 Task: Find connections with filter location Heidelberg with filter topic #Whatinspiresmewith filter profile language German with filter current company The Market Hunters with filter school Late Shri Vishnu Waman Thakur Charitable Trusts Bhaskar Waman Thakur College of Science Yashvant Keshav Patil College of Commerce Vidya Dayanand Patil College of Arts M B Estate VIVA College Road Virar West Pin 401 303 with filter industry Furniture and Home Furnishings Manufacturing with filter service category Copywriting with filter keywords title Management Consultant
Action: Mouse moved to (178, 217)
Screenshot: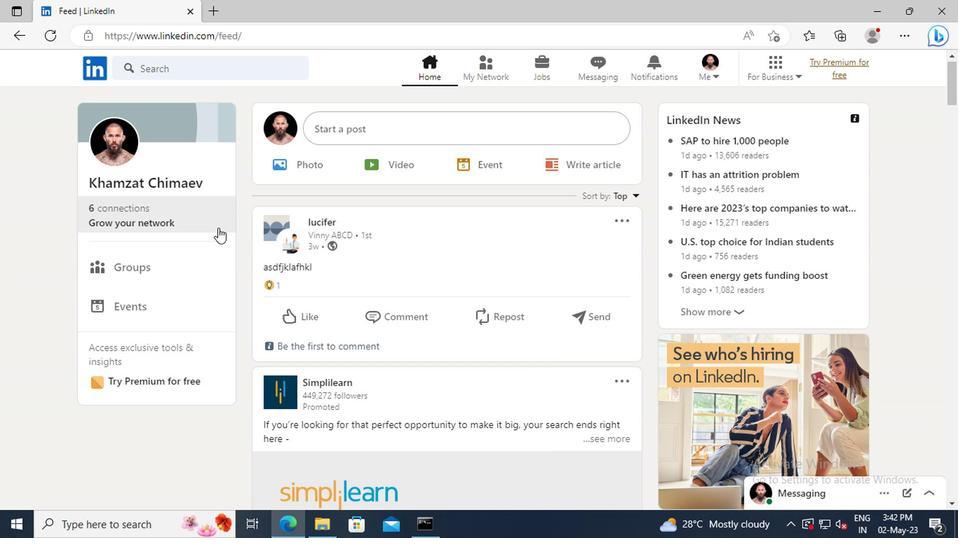 
Action: Mouse pressed left at (178, 217)
Screenshot: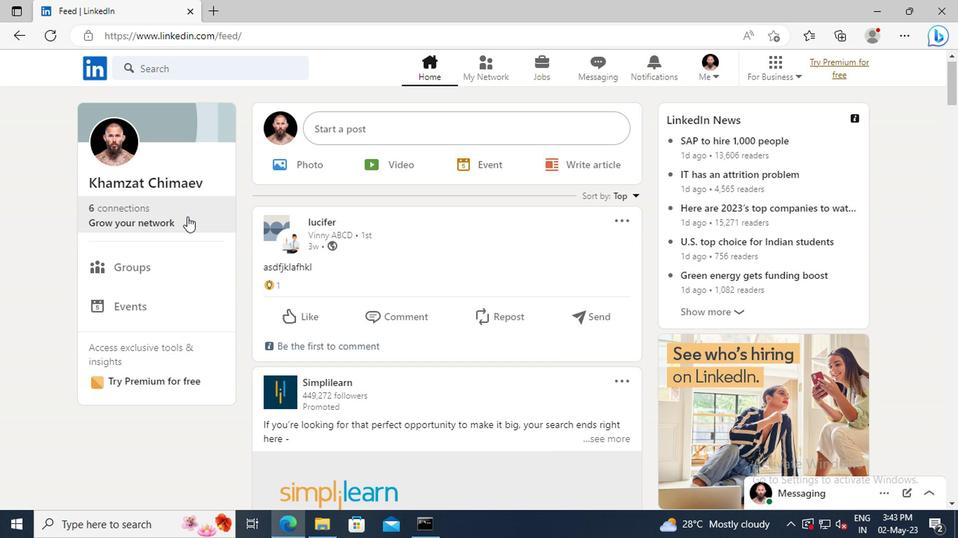 
Action: Mouse moved to (145, 151)
Screenshot: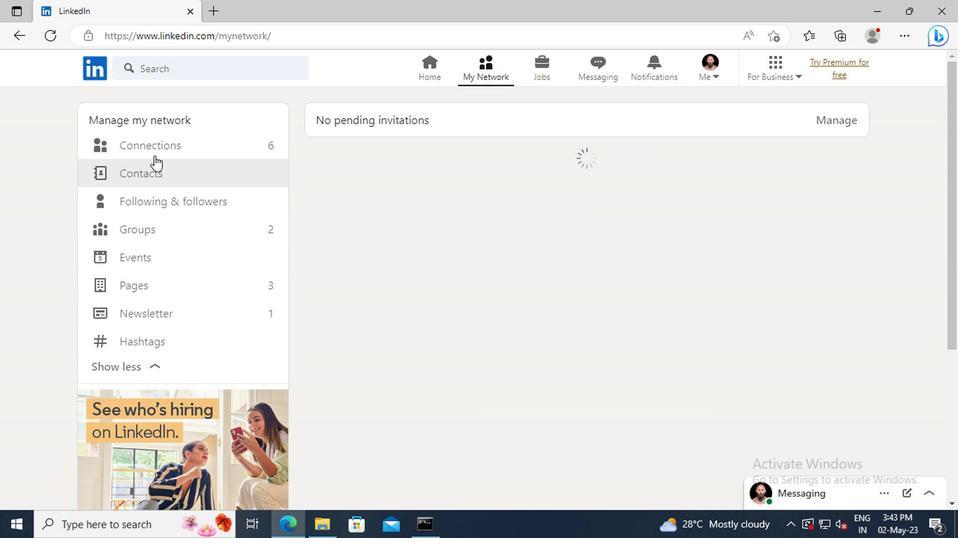 
Action: Mouse pressed left at (145, 151)
Screenshot: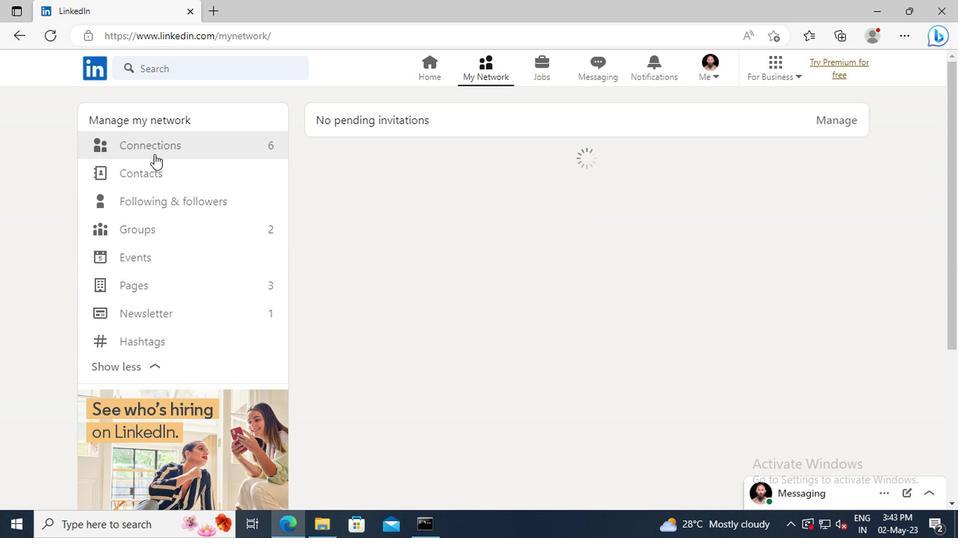 
Action: Mouse moved to (557, 150)
Screenshot: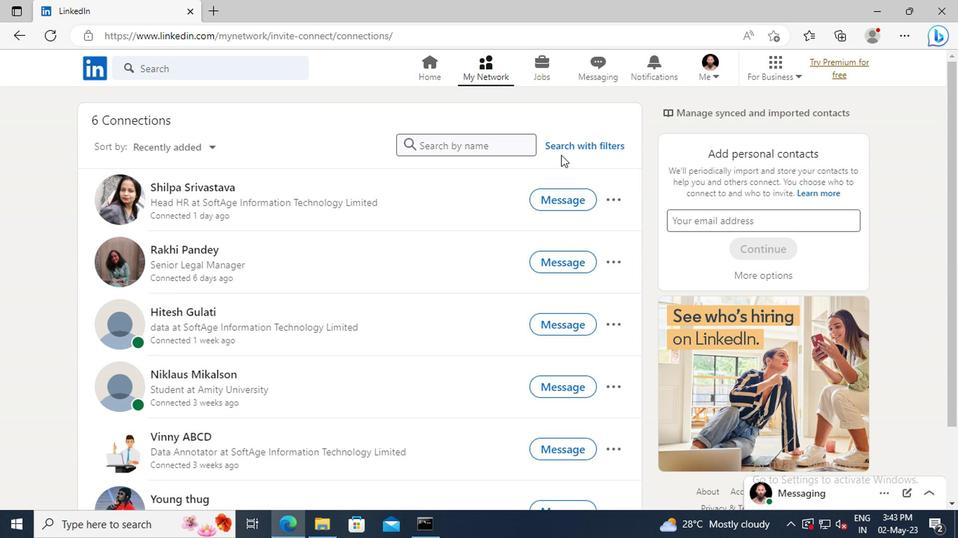 
Action: Mouse pressed left at (557, 150)
Screenshot: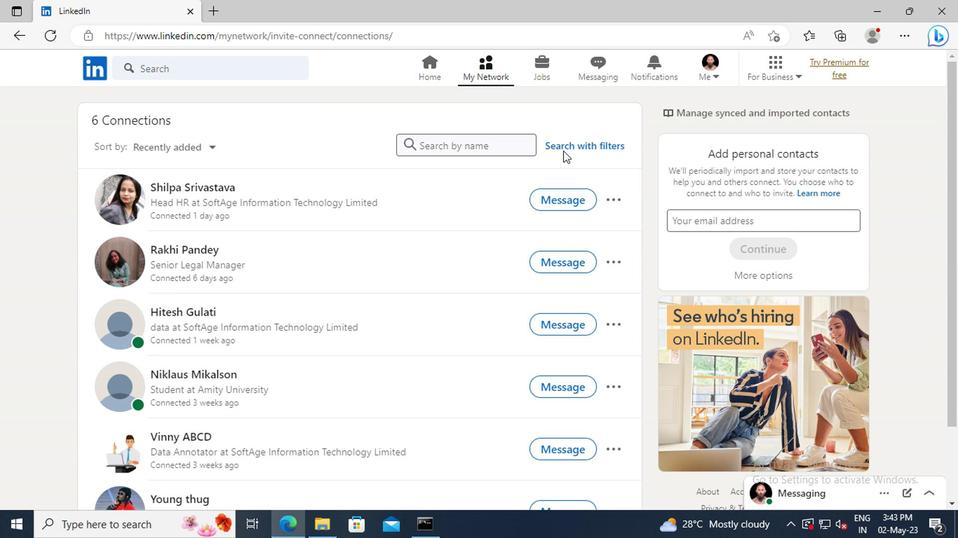 
Action: Mouse moved to (525, 111)
Screenshot: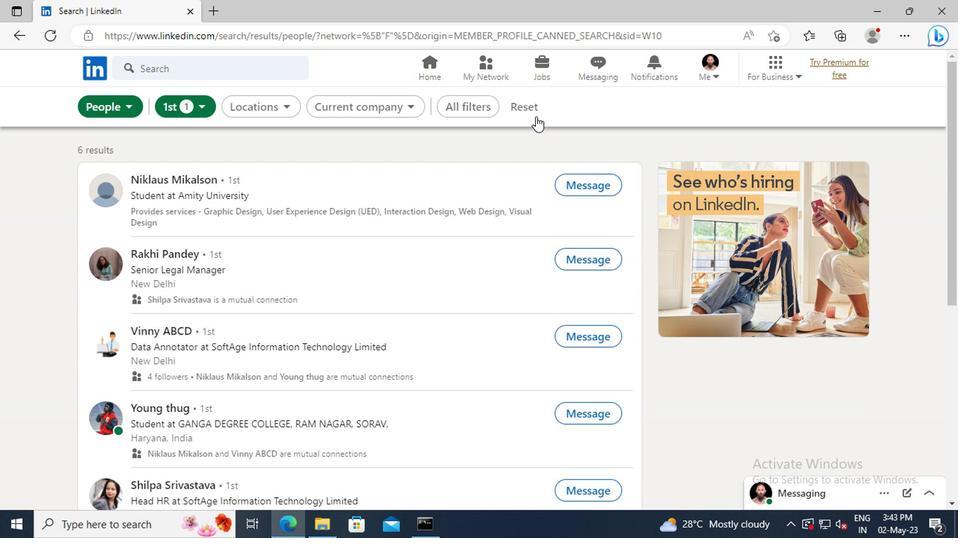 
Action: Mouse pressed left at (525, 111)
Screenshot: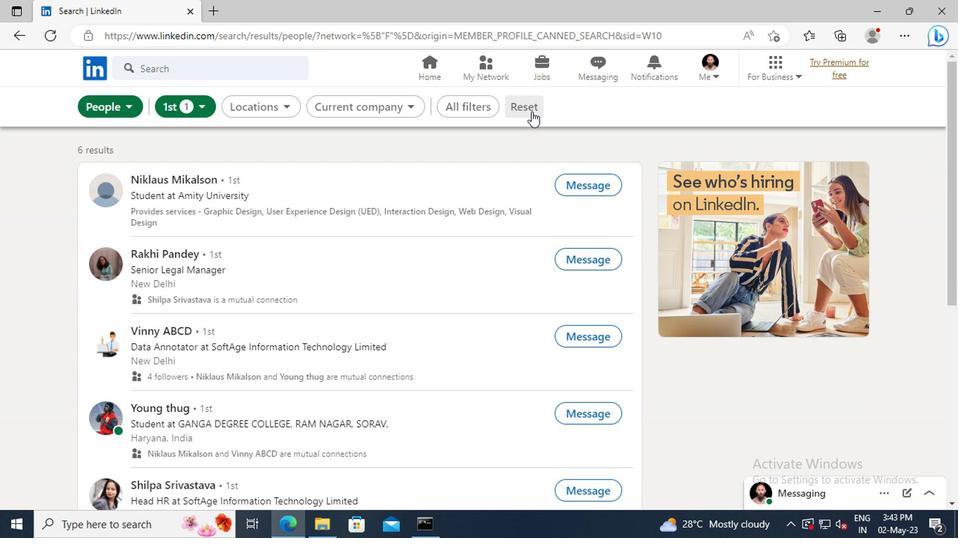 
Action: Mouse moved to (508, 108)
Screenshot: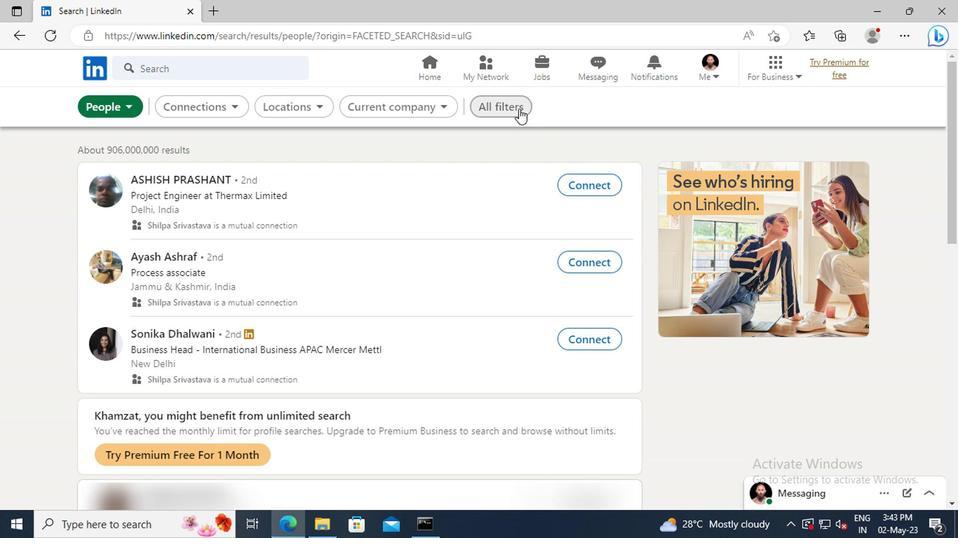 
Action: Mouse pressed left at (508, 108)
Screenshot: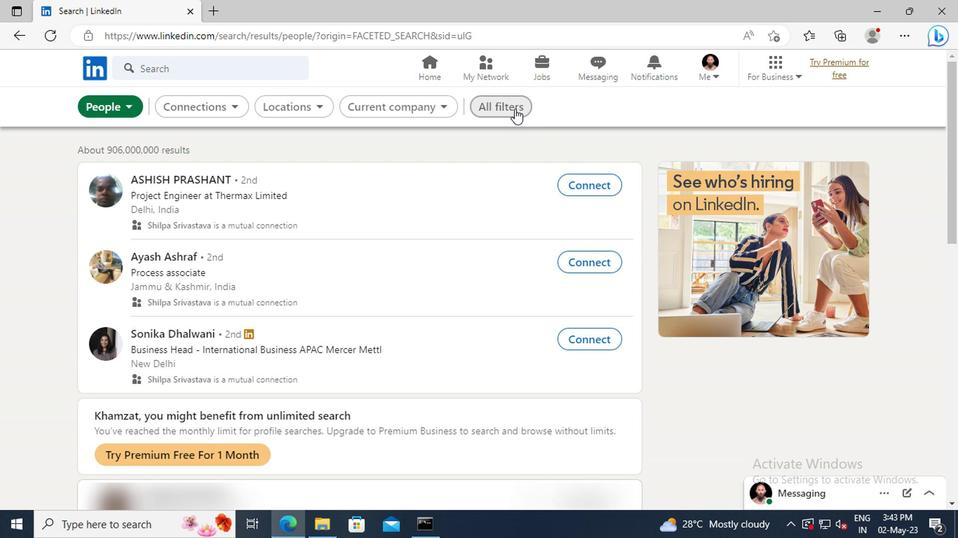 
Action: Mouse moved to (758, 217)
Screenshot: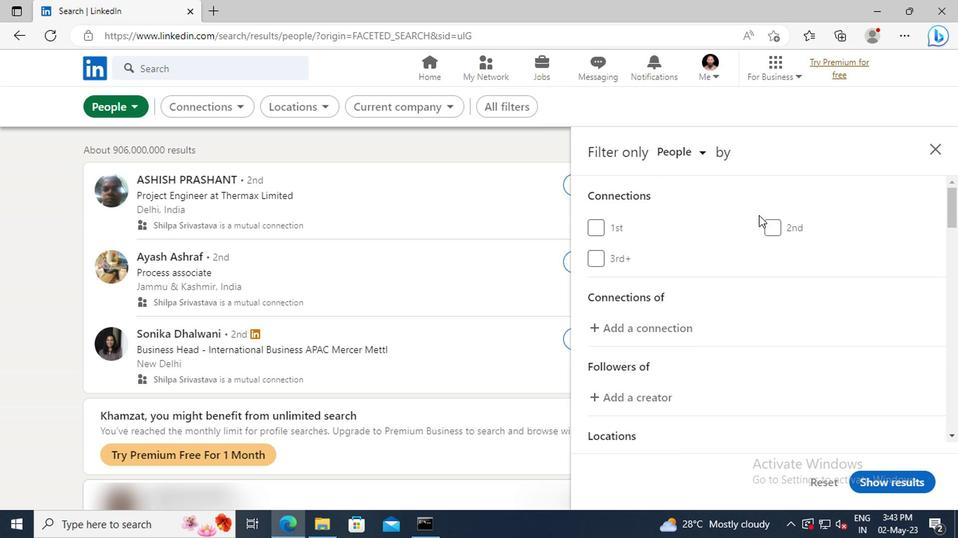 
Action: Mouse scrolled (758, 216) with delta (0, 0)
Screenshot: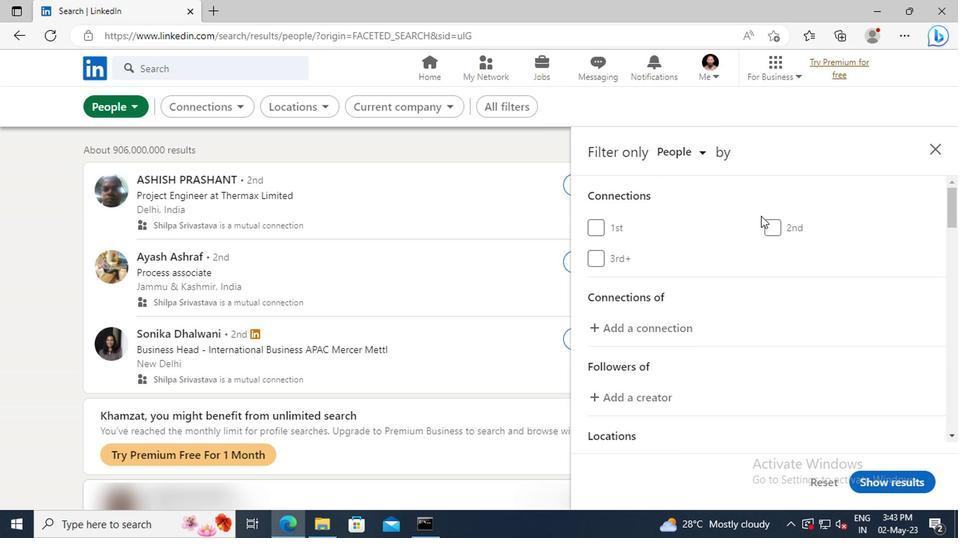 
Action: Mouse scrolled (758, 216) with delta (0, 0)
Screenshot: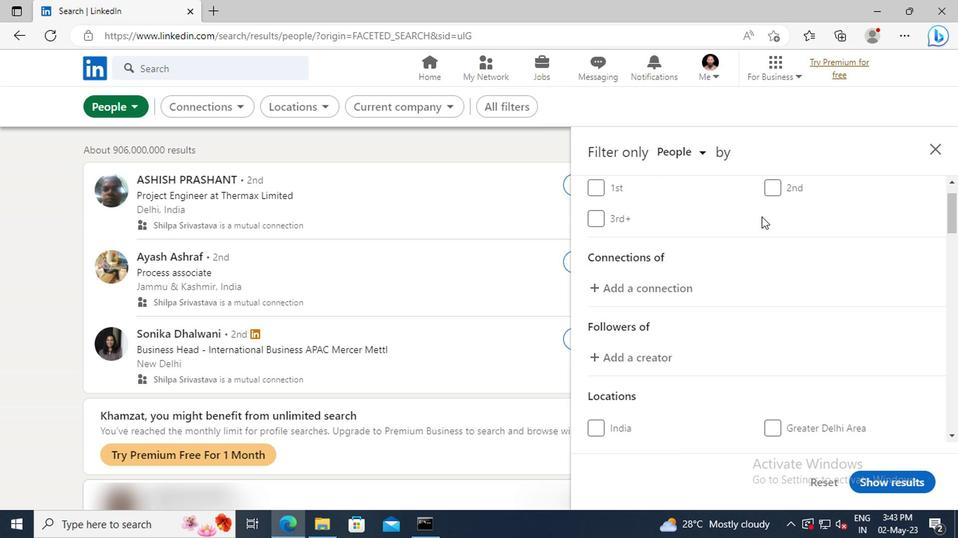 
Action: Mouse scrolled (758, 216) with delta (0, 0)
Screenshot: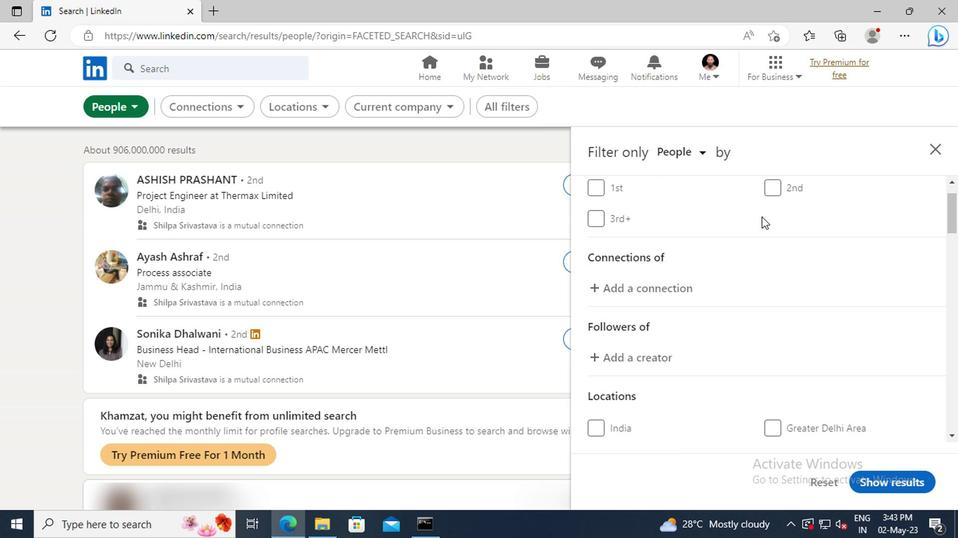 
Action: Mouse scrolled (758, 216) with delta (0, 0)
Screenshot: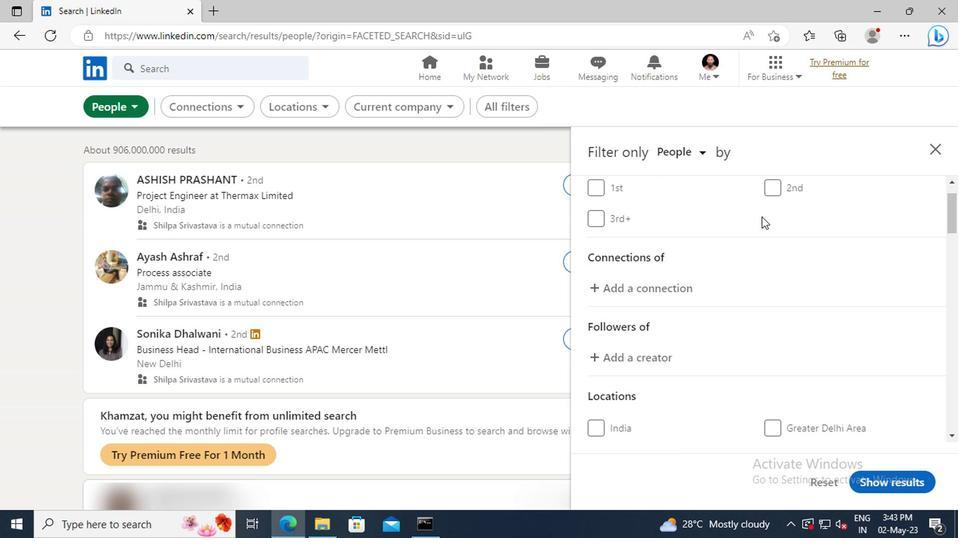 
Action: Mouse scrolled (758, 216) with delta (0, 0)
Screenshot: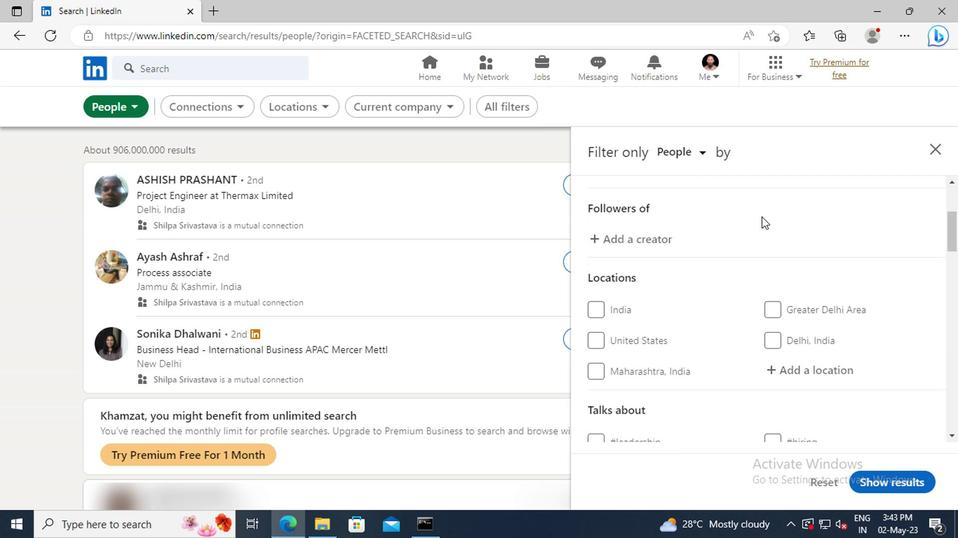 
Action: Mouse scrolled (758, 216) with delta (0, 0)
Screenshot: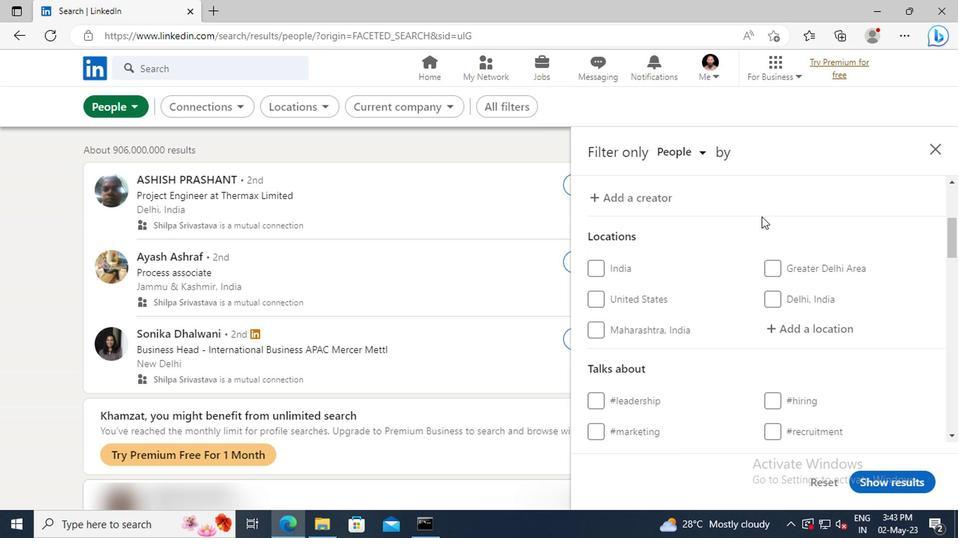 
Action: Mouse scrolled (758, 216) with delta (0, 0)
Screenshot: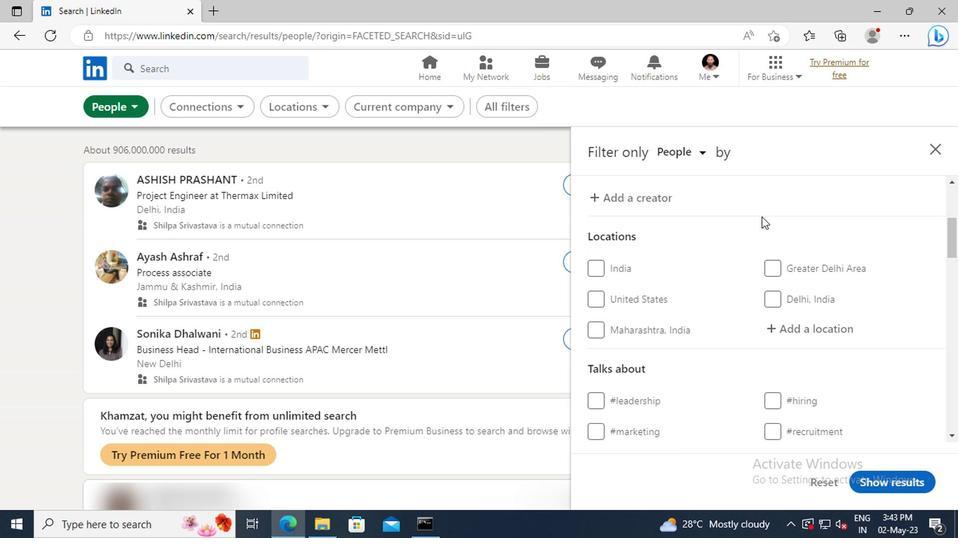 
Action: Mouse moved to (765, 247)
Screenshot: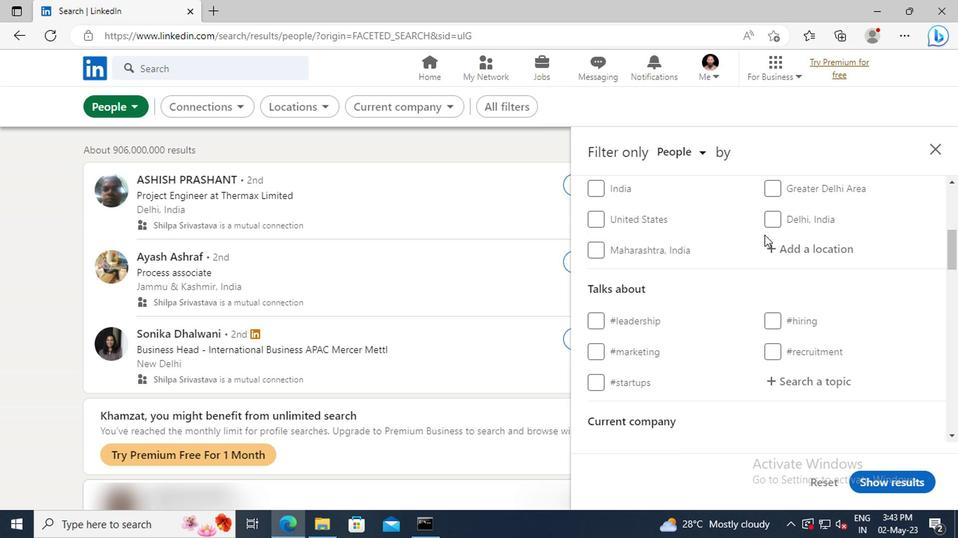 
Action: Mouse pressed left at (765, 247)
Screenshot: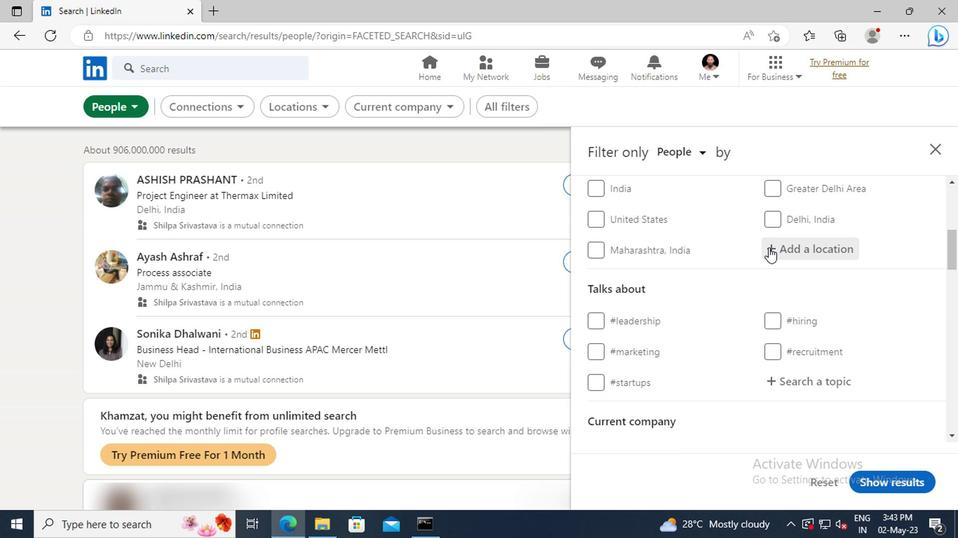 
Action: Key pressed <Key.shift>HEIDELBER
Screenshot: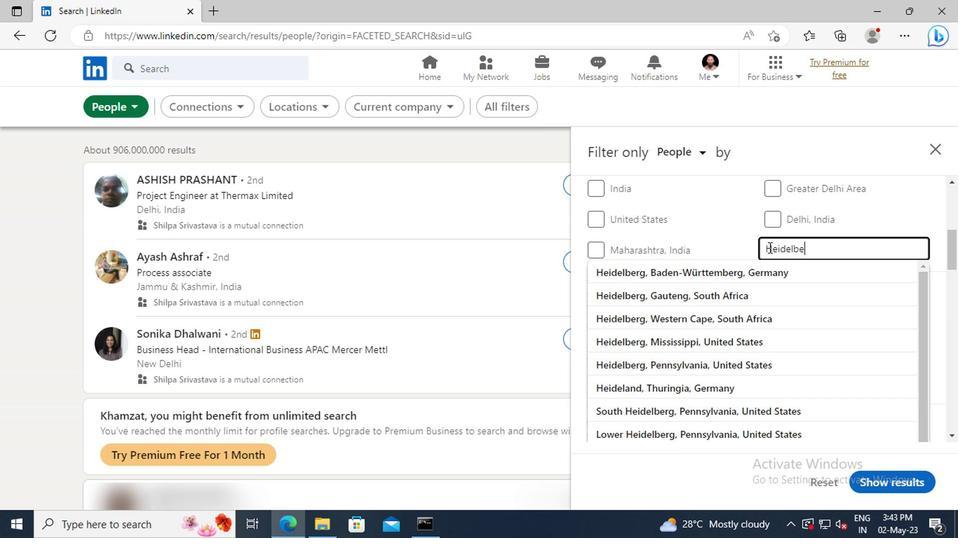 
Action: Mouse moved to (773, 269)
Screenshot: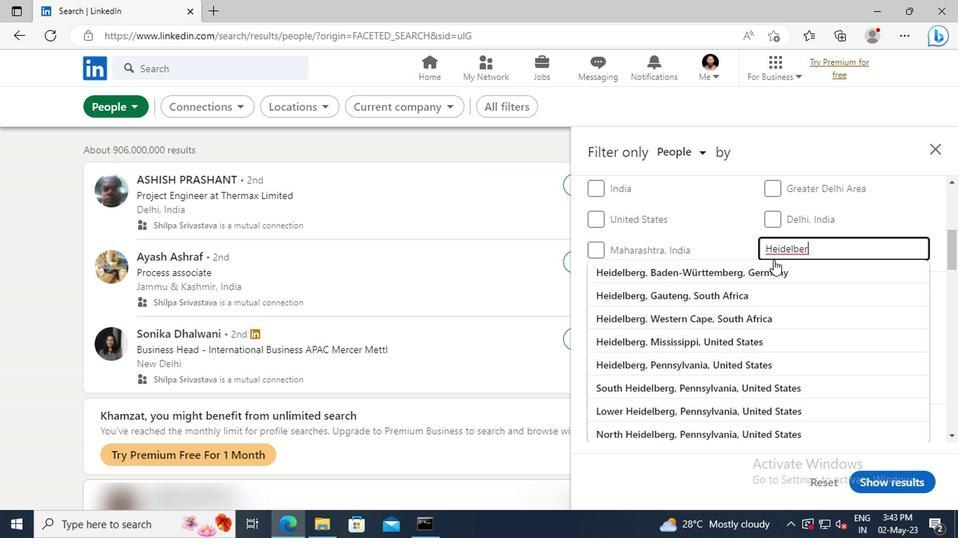 
Action: Mouse pressed left at (773, 269)
Screenshot: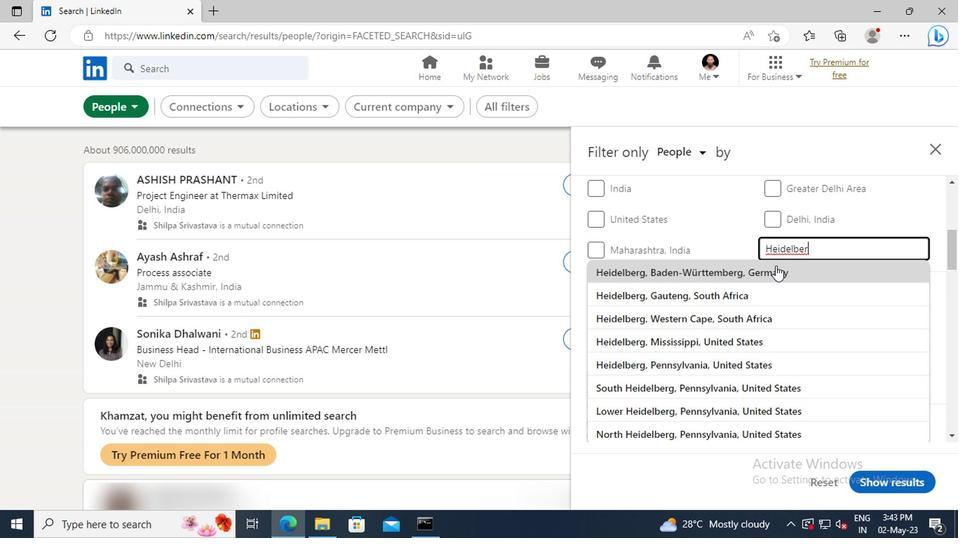 
Action: Mouse scrolled (773, 269) with delta (0, 0)
Screenshot: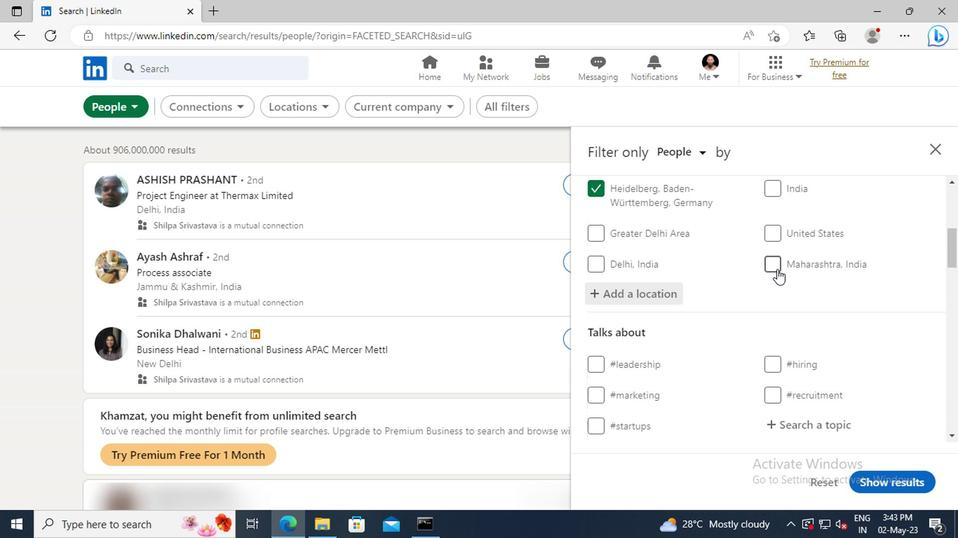 
Action: Mouse scrolled (773, 269) with delta (0, 0)
Screenshot: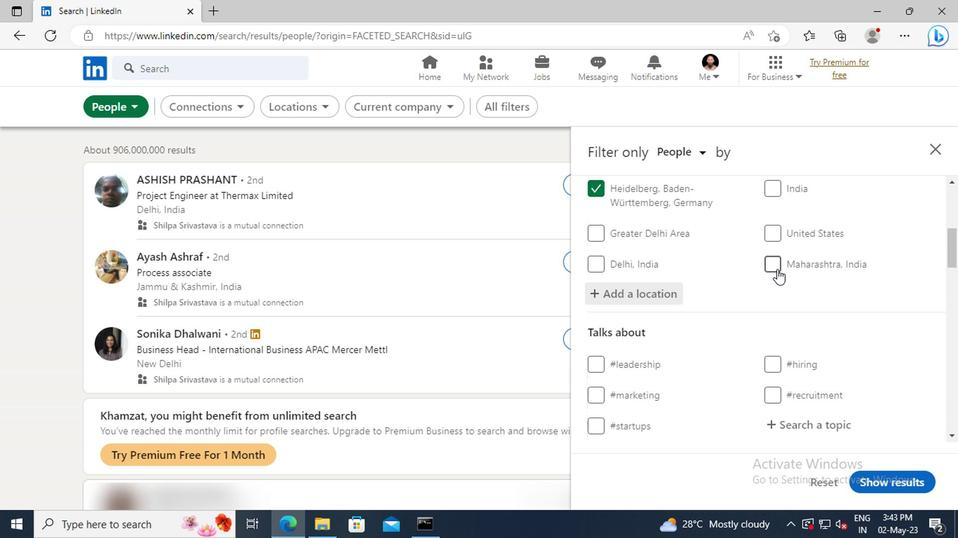 
Action: Mouse moved to (770, 264)
Screenshot: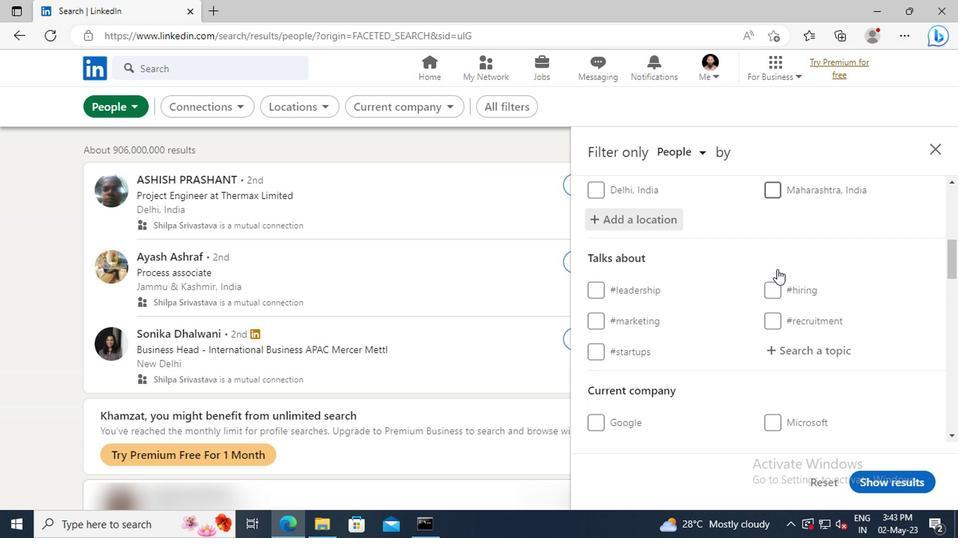 
Action: Mouse scrolled (770, 264) with delta (0, 0)
Screenshot: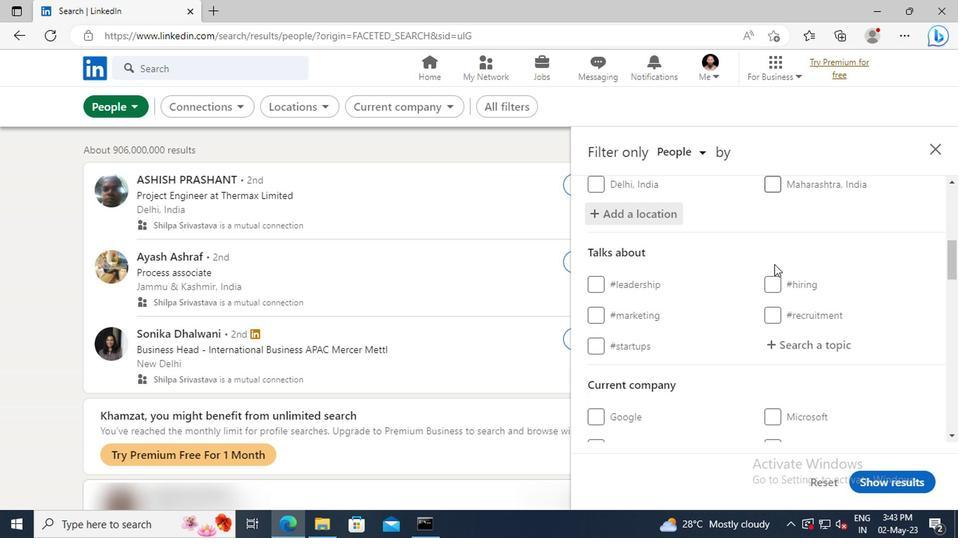 
Action: Mouse scrolled (770, 264) with delta (0, 0)
Screenshot: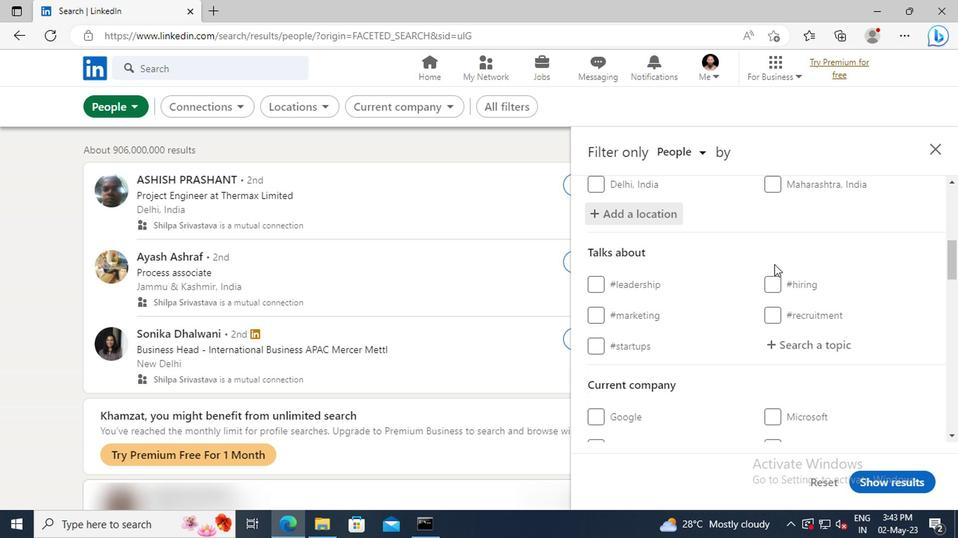 
Action: Mouse moved to (771, 264)
Screenshot: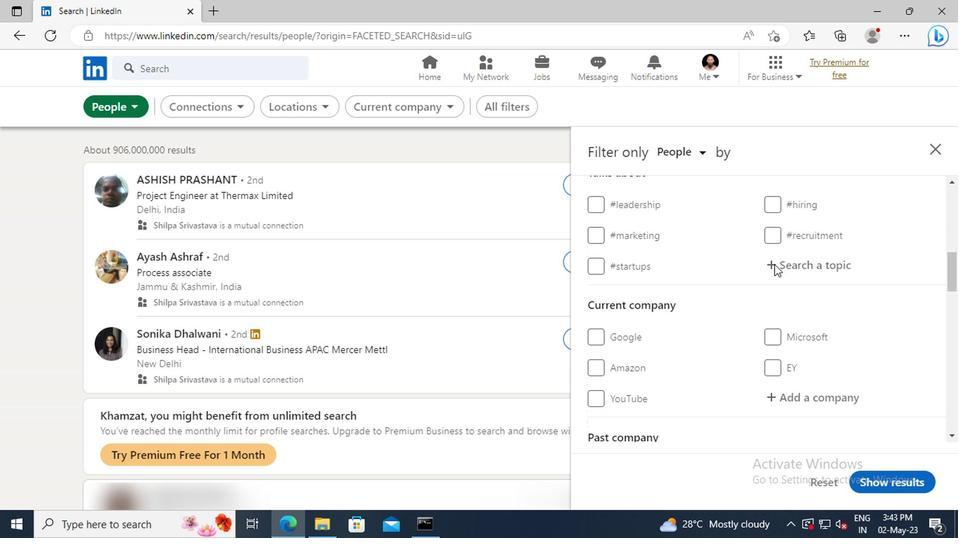 
Action: Mouse pressed left at (771, 264)
Screenshot: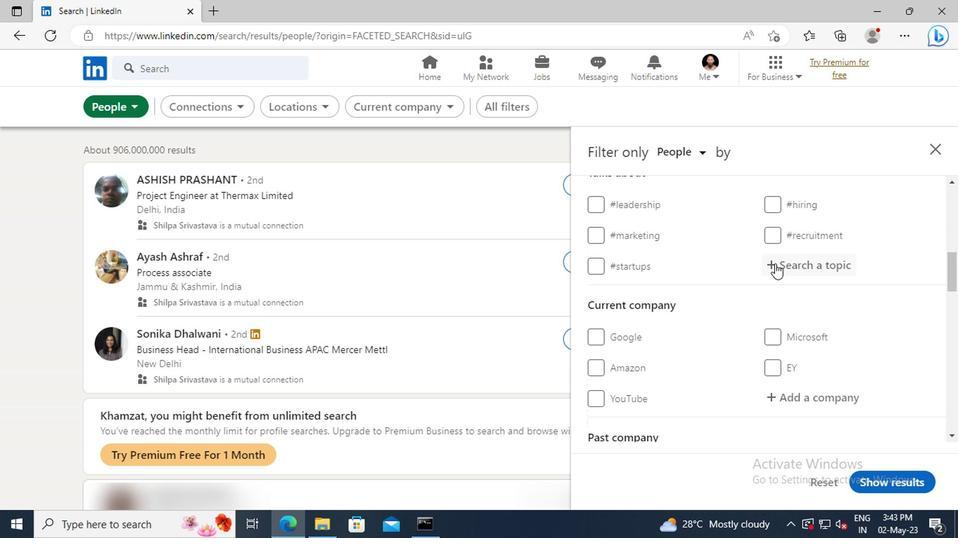 
Action: Key pressed <Key.shift>WHATIN
Screenshot: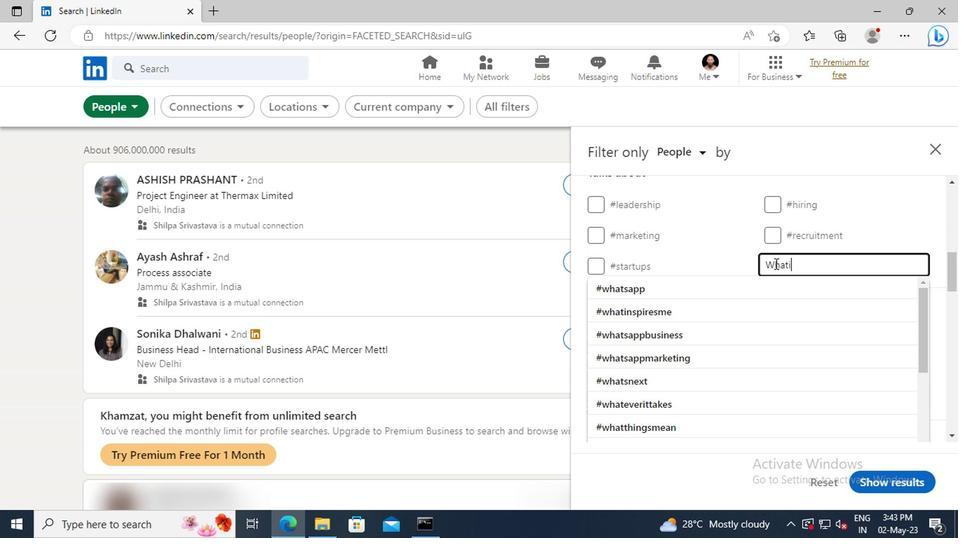 
Action: Mouse moved to (775, 281)
Screenshot: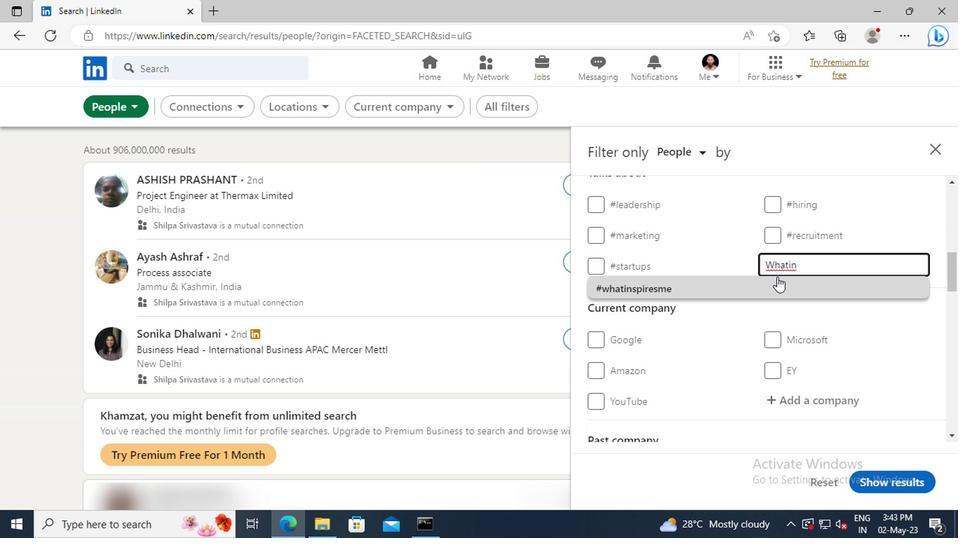 
Action: Mouse pressed left at (775, 281)
Screenshot: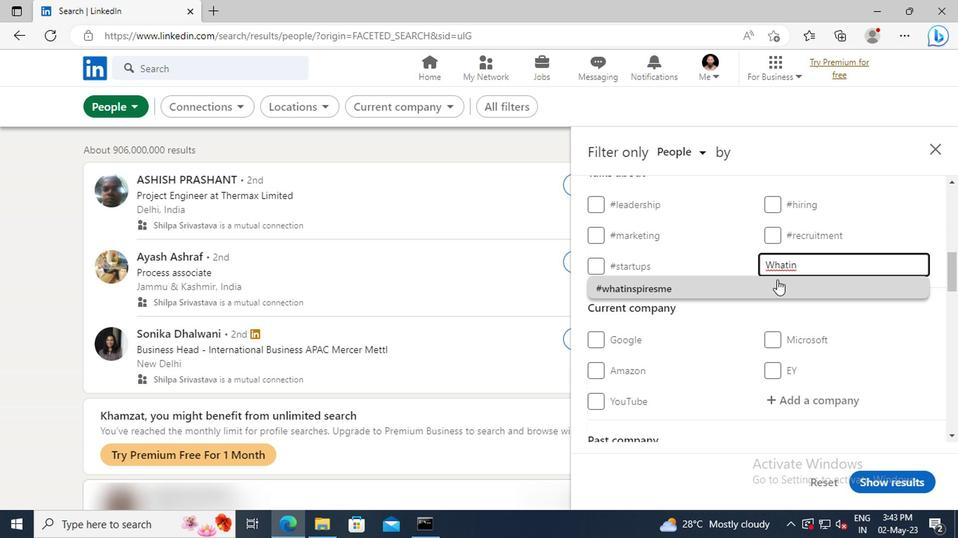 
Action: Mouse scrolled (775, 280) with delta (0, 0)
Screenshot: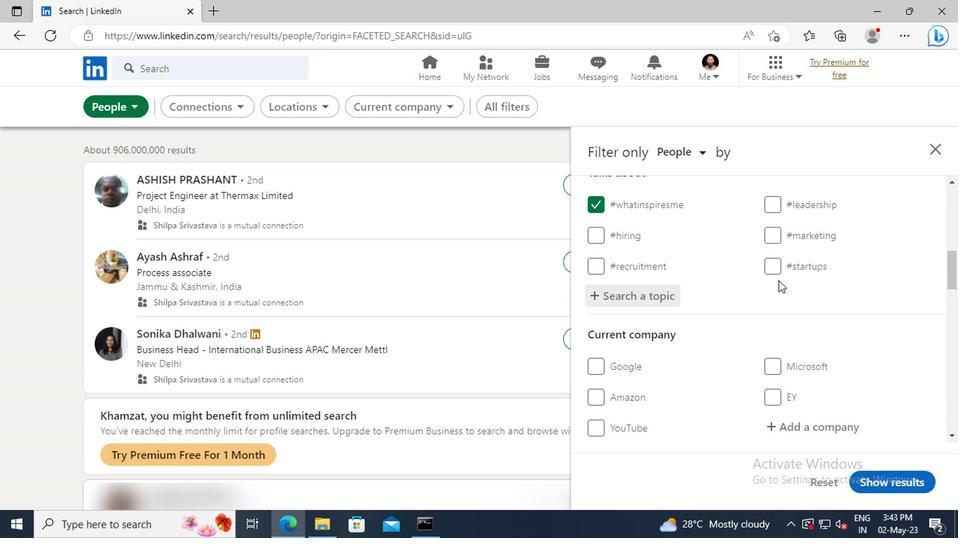 
Action: Mouse scrolled (775, 280) with delta (0, 0)
Screenshot: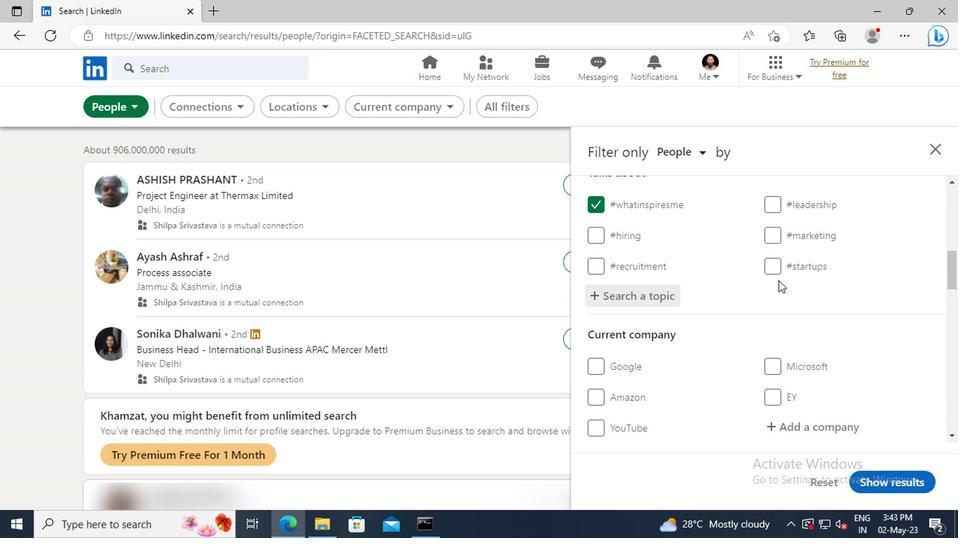 
Action: Mouse scrolled (775, 280) with delta (0, 0)
Screenshot: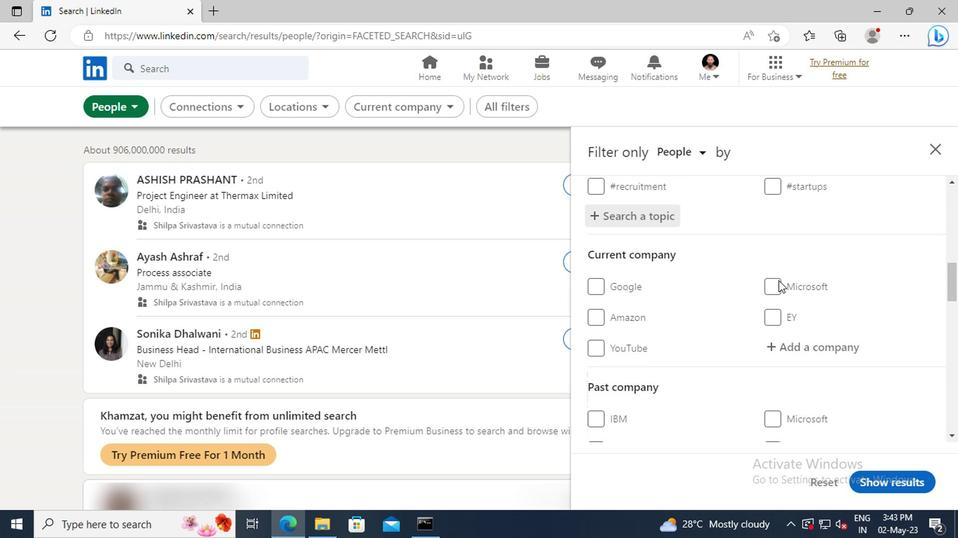 
Action: Mouse scrolled (775, 280) with delta (0, 0)
Screenshot: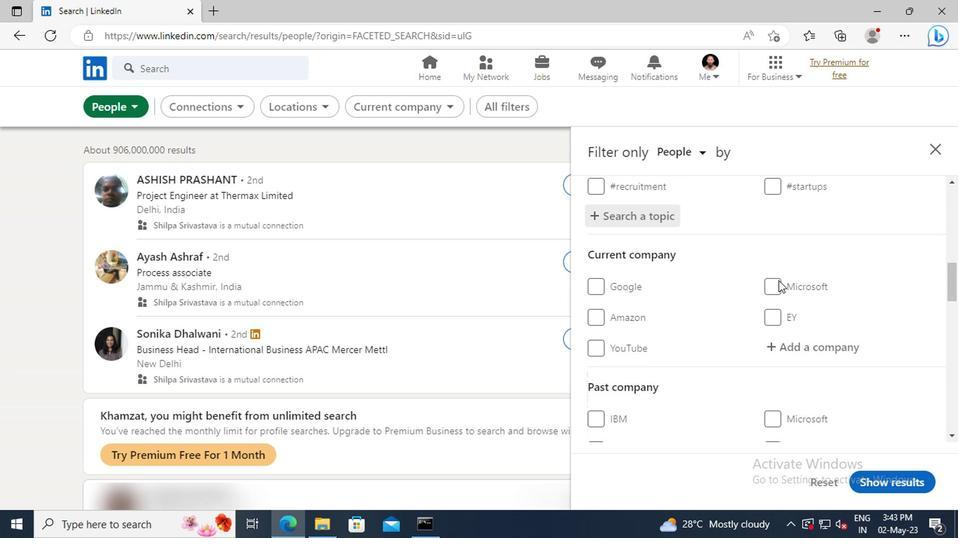 
Action: Mouse scrolled (775, 280) with delta (0, 0)
Screenshot: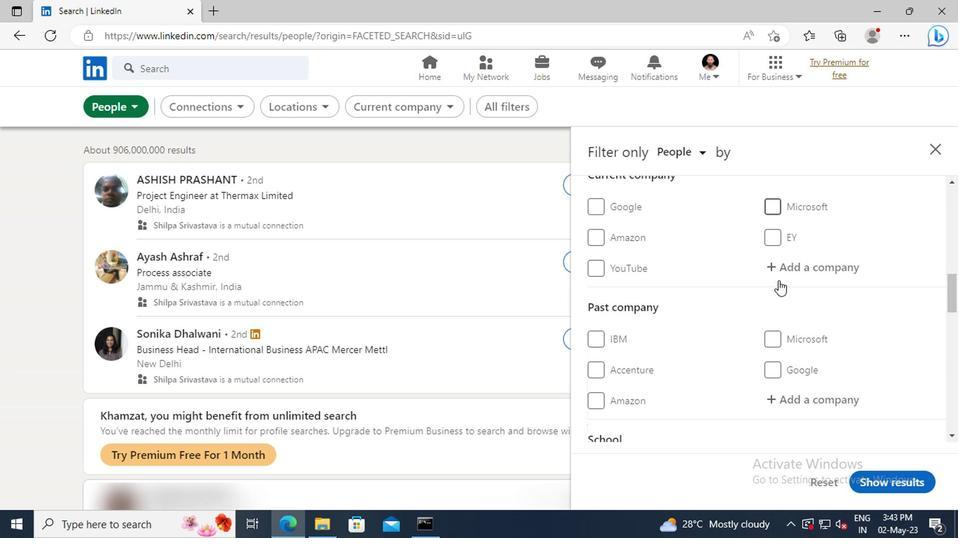 
Action: Mouse scrolled (775, 280) with delta (0, 0)
Screenshot: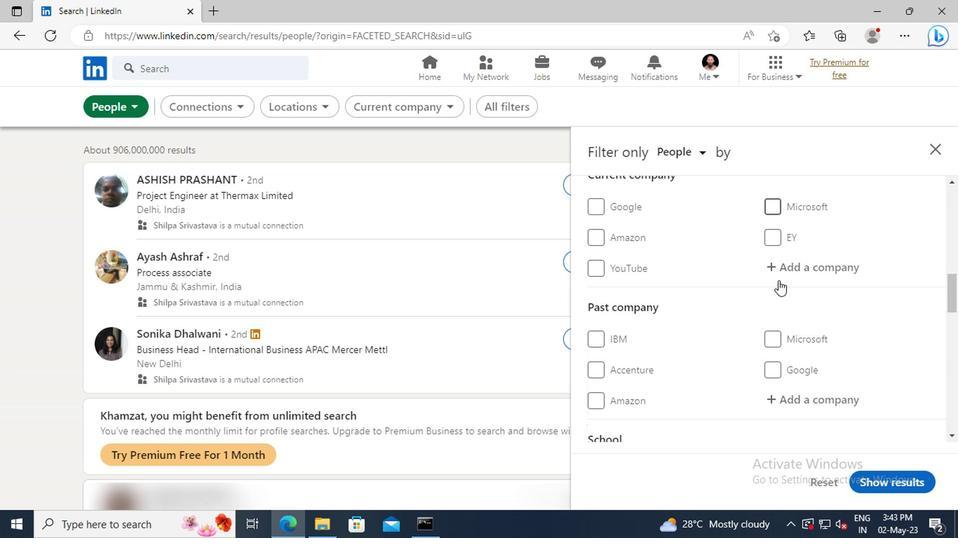 
Action: Mouse scrolled (775, 280) with delta (0, 0)
Screenshot: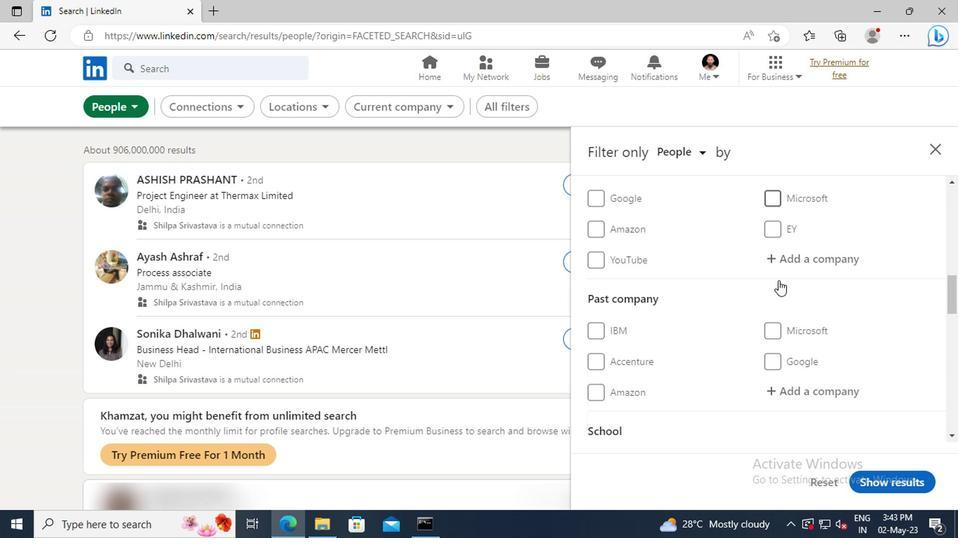 
Action: Mouse scrolled (775, 280) with delta (0, 0)
Screenshot: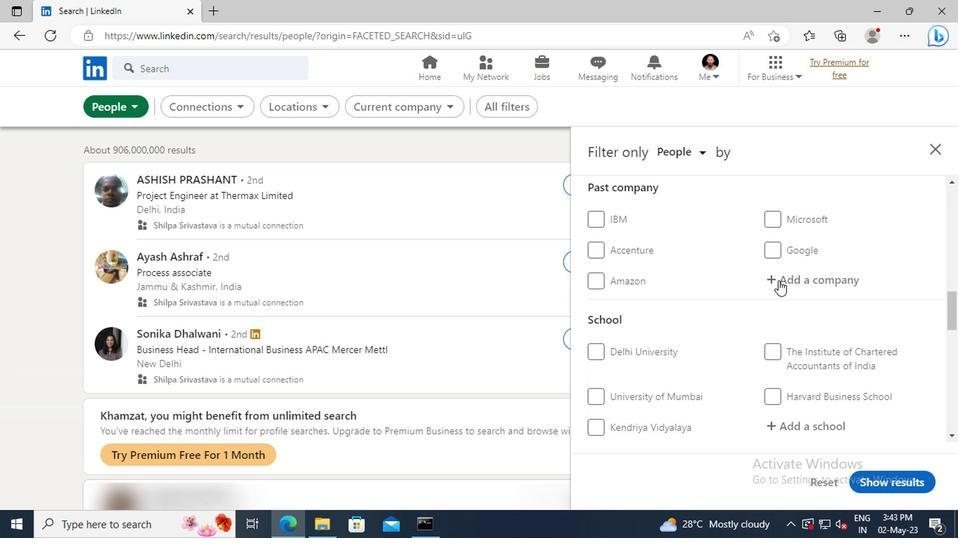
Action: Mouse scrolled (775, 280) with delta (0, 0)
Screenshot: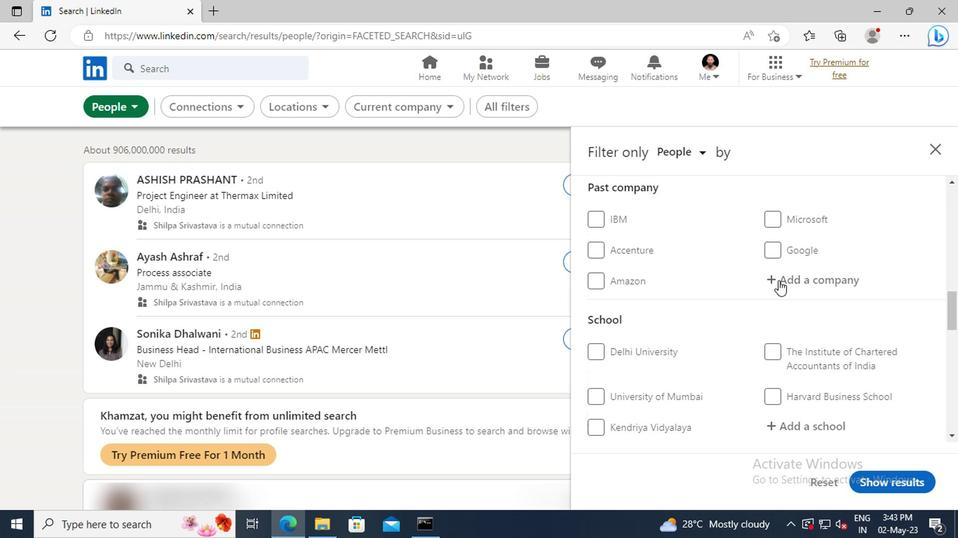 
Action: Mouse scrolled (775, 280) with delta (0, 0)
Screenshot: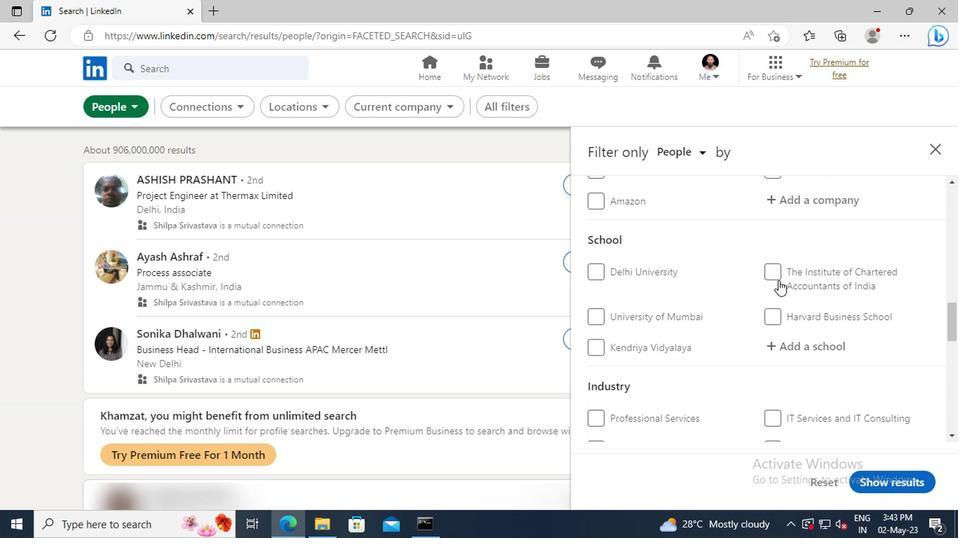 
Action: Mouse scrolled (775, 280) with delta (0, 0)
Screenshot: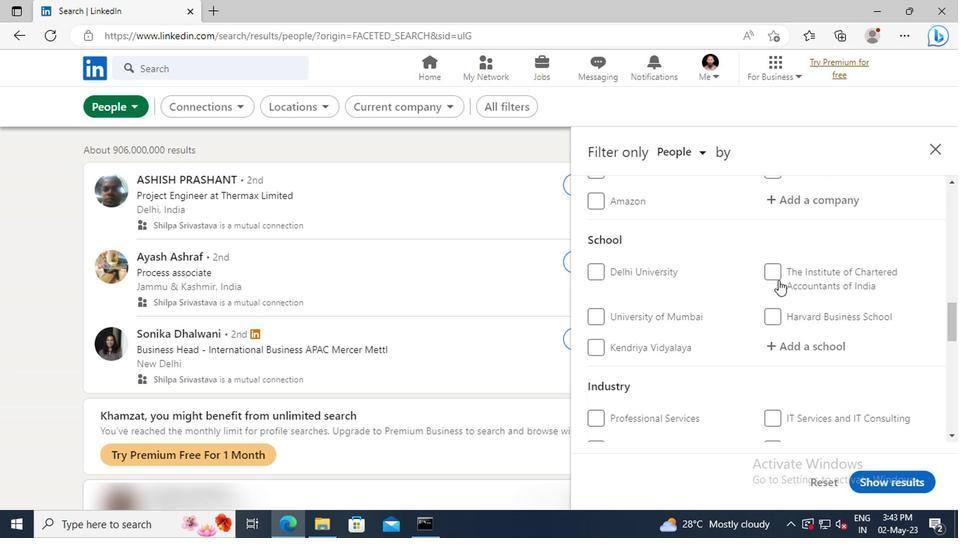 
Action: Mouse scrolled (775, 280) with delta (0, 0)
Screenshot: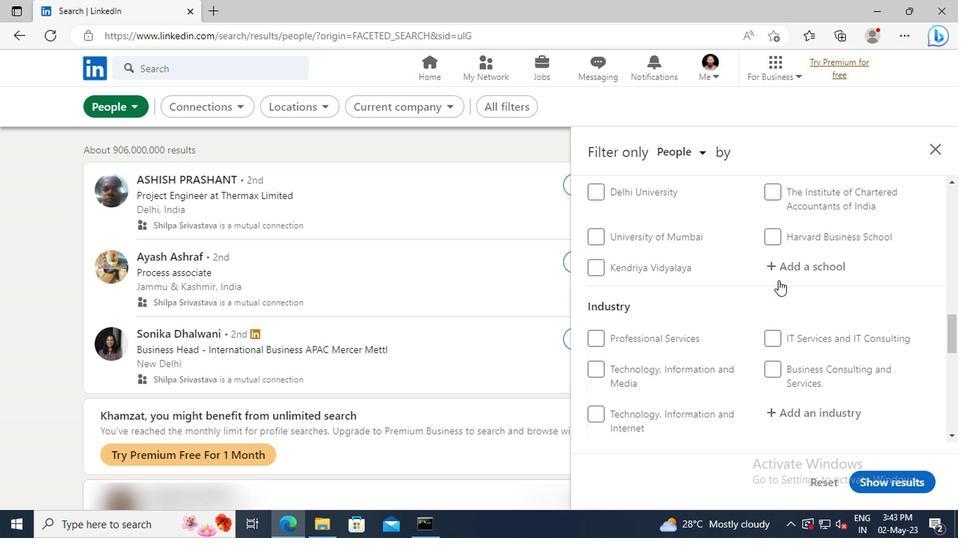 
Action: Mouse scrolled (775, 280) with delta (0, 0)
Screenshot: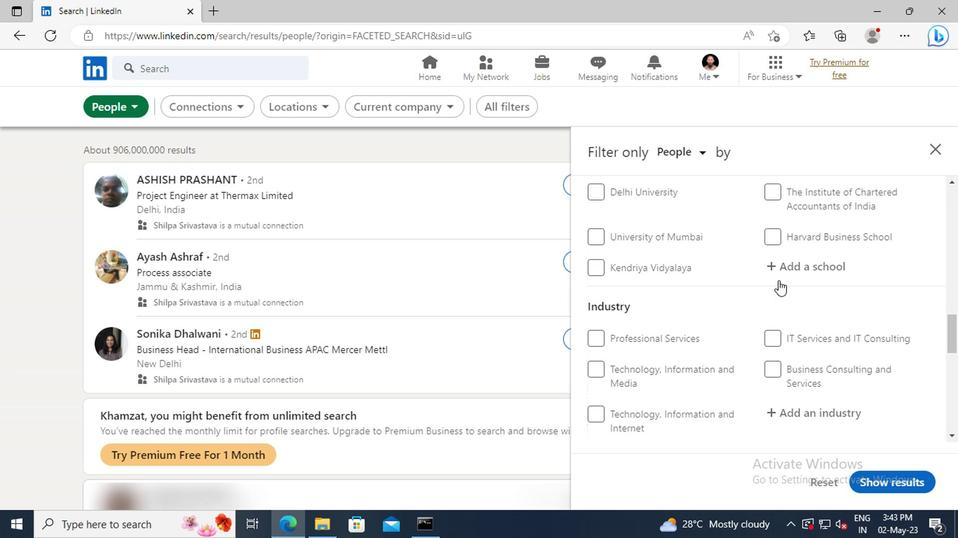 
Action: Mouse scrolled (775, 280) with delta (0, 0)
Screenshot: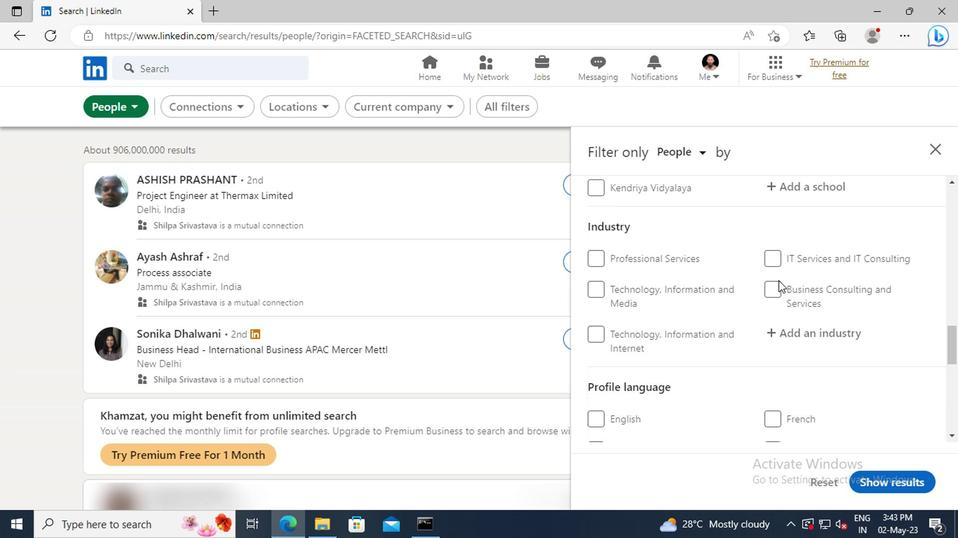 
Action: Mouse scrolled (775, 280) with delta (0, 0)
Screenshot: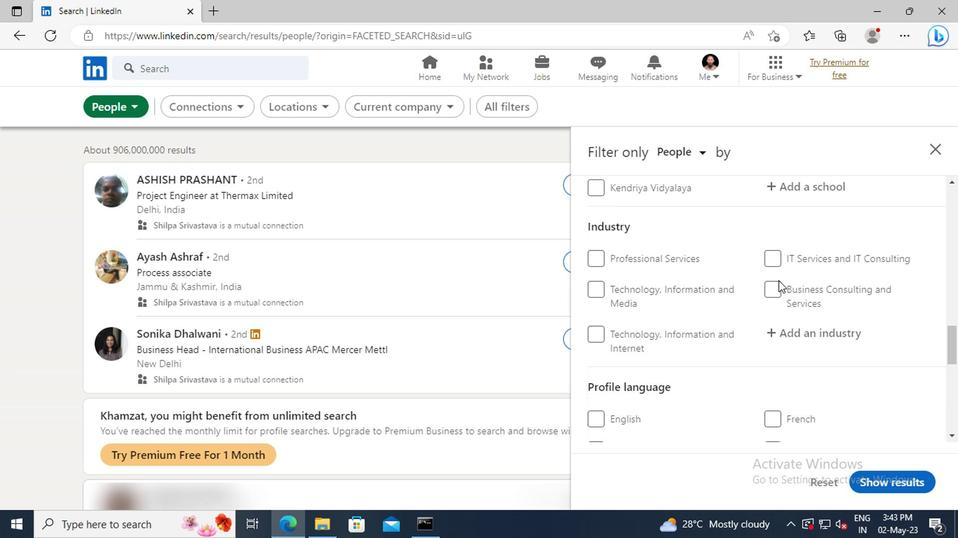 
Action: Mouse scrolled (775, 280) with delta (0, 0)
Screenshot: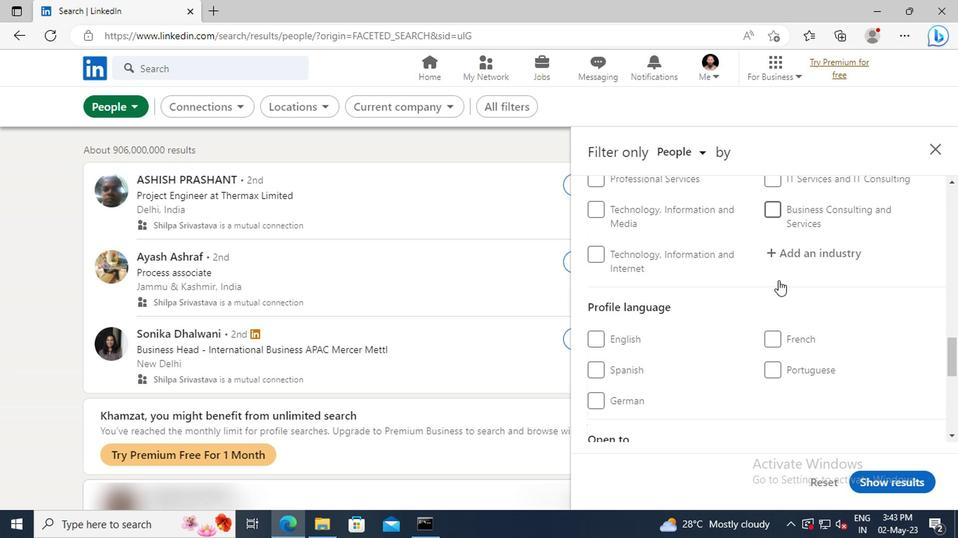 
Action: Mouse moved to (591, 365)
Screenshot: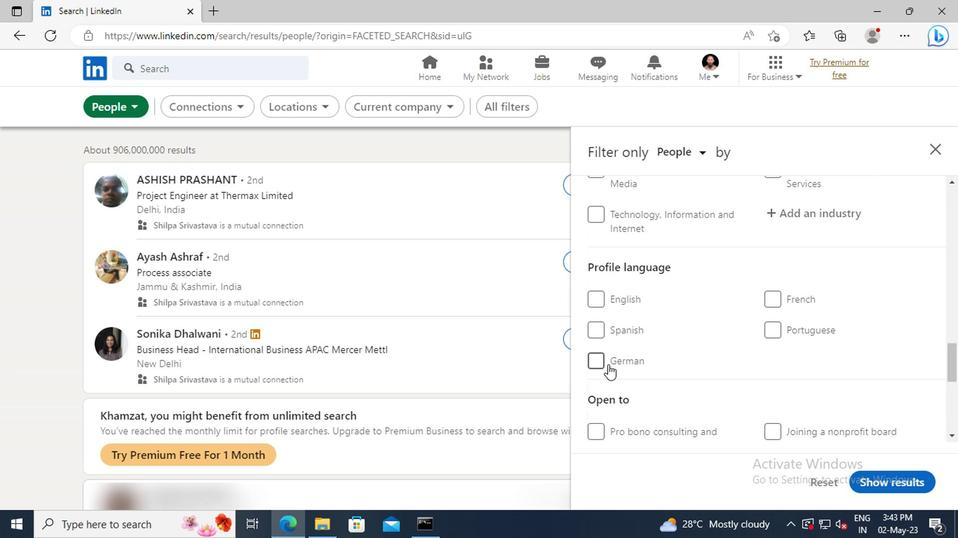 
Action: Mouse pressed left at (591, 365)
Screenshot: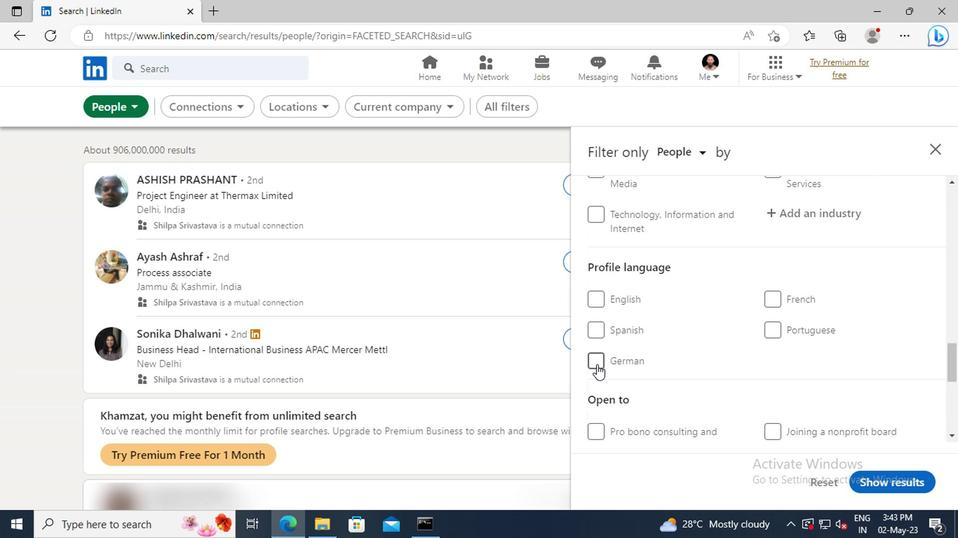 
Action: Mouse moved to (766, 332)
Screenshot: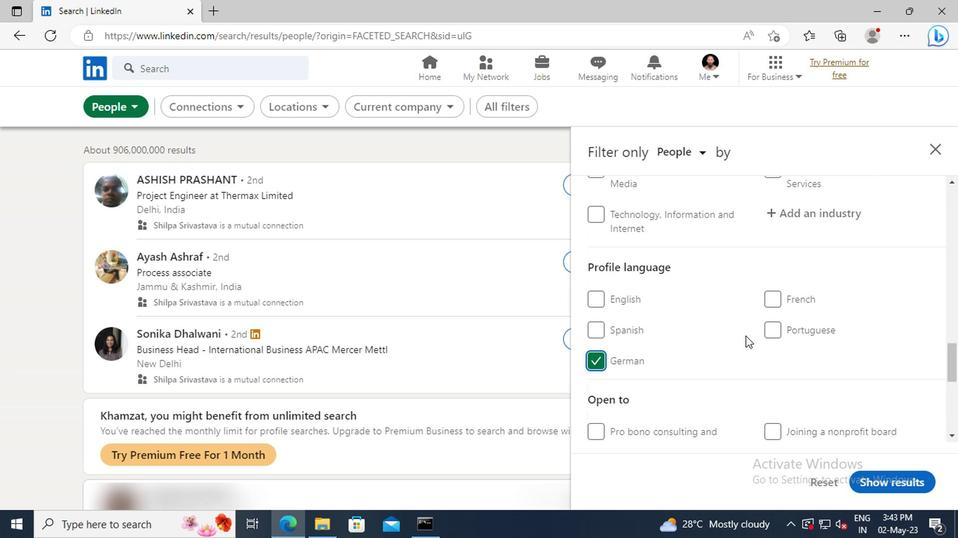 
Action: Mouse scrolled (766, 333) with delta (0, 0)
Screenshot: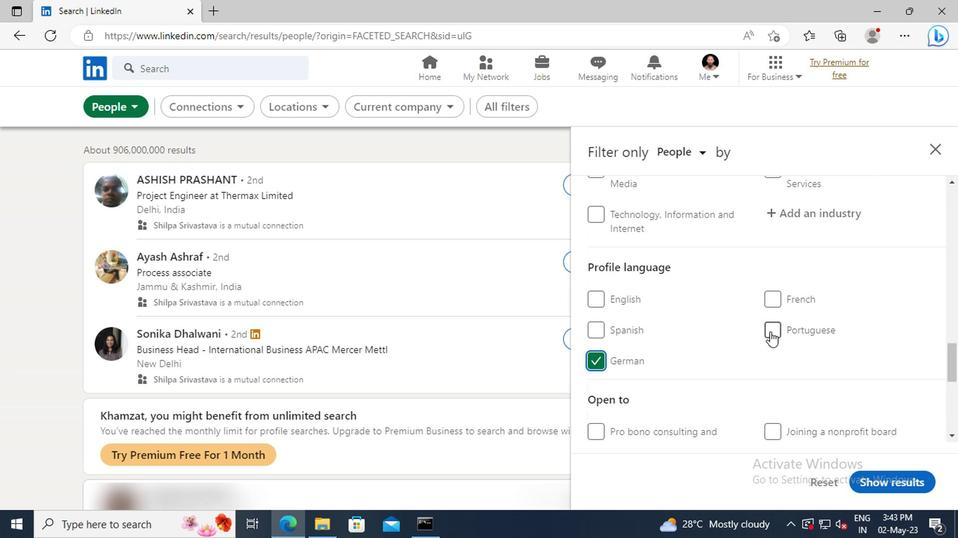 
Action: Mouse scrolled (766, 333) with delta (0, 0)
Screenshot: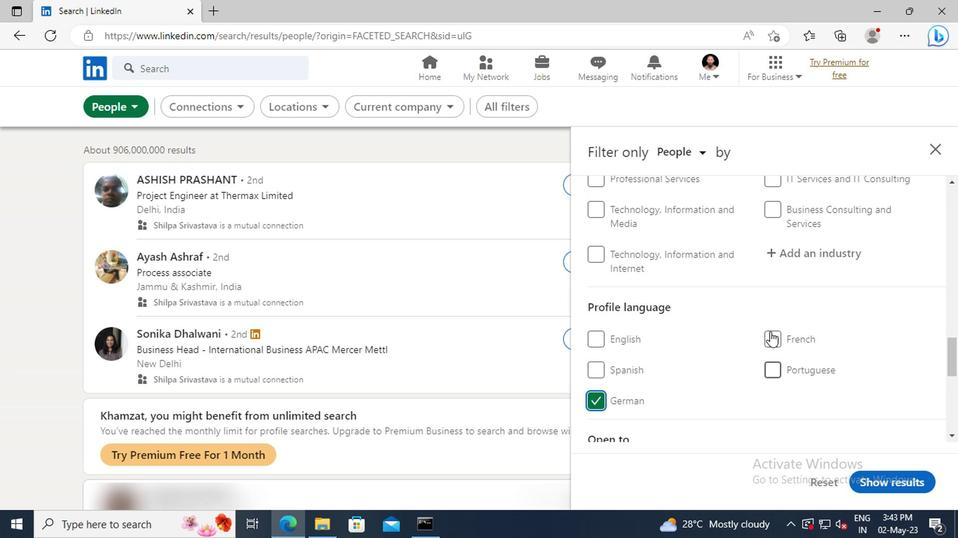 
Action: Mouse scrolled (766, 333) with delta (0, 0)
Screenshot: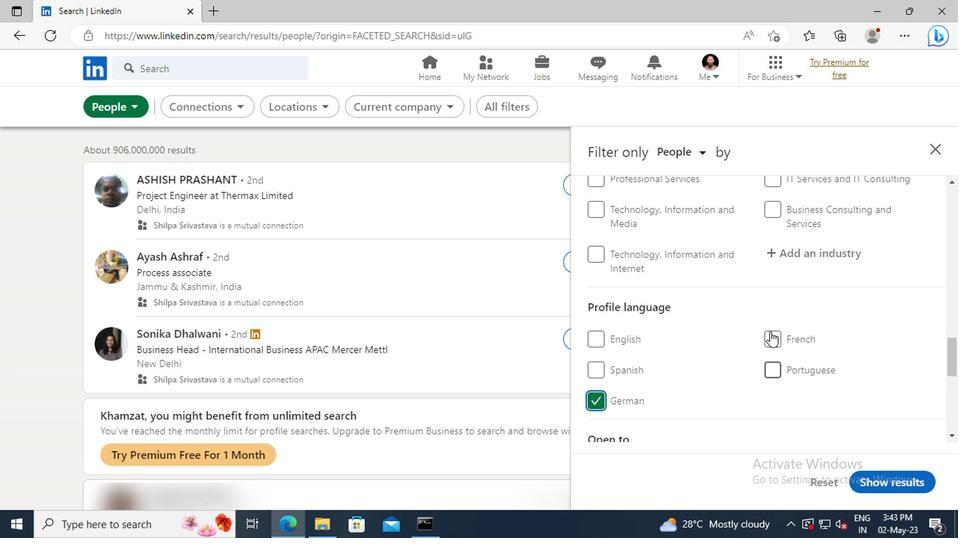 
Action: Mouse scrolled (766, 333) with delta (0, 0)
Screenshot: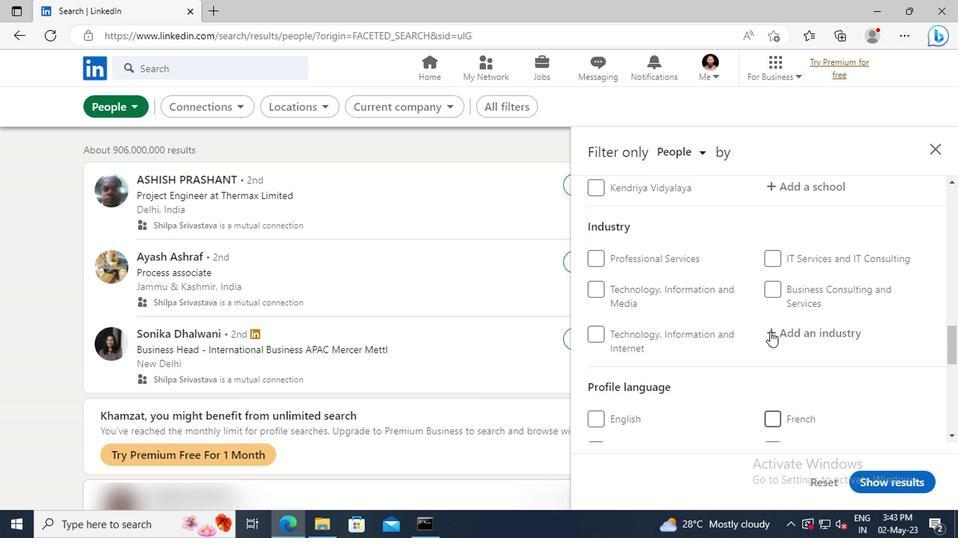 
Action: Mouse scrolled (766, 333) with delta (0, 0)
Screenshot: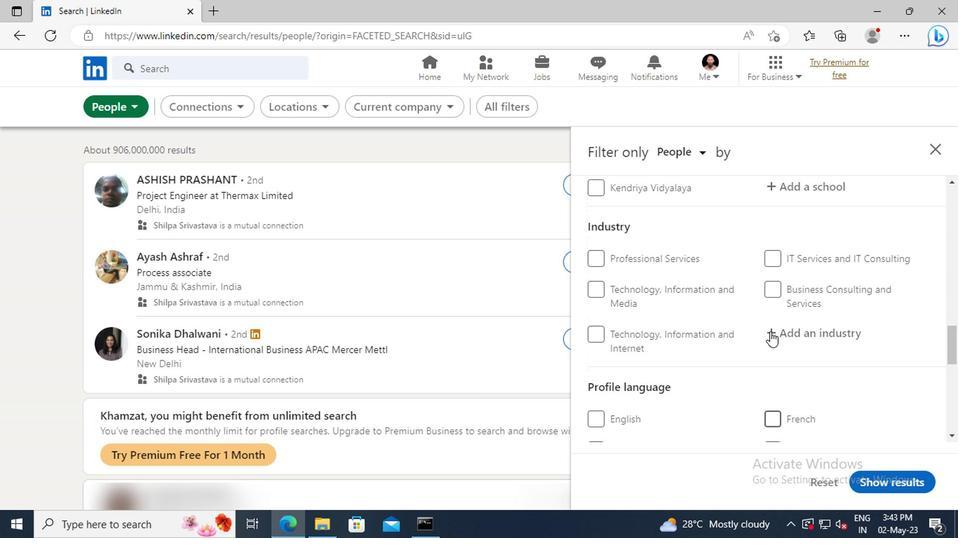
Action: Mouse scrolled (766, 333) with delta (0, 0)
Screenshot: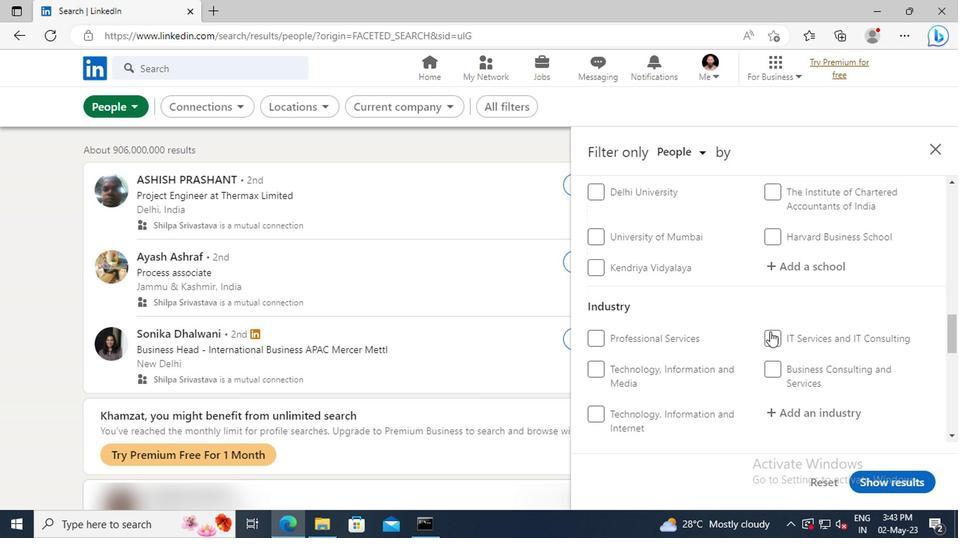 
Action: Mouse scrolled (766, 333) with delta (0, 0)
Screenshot: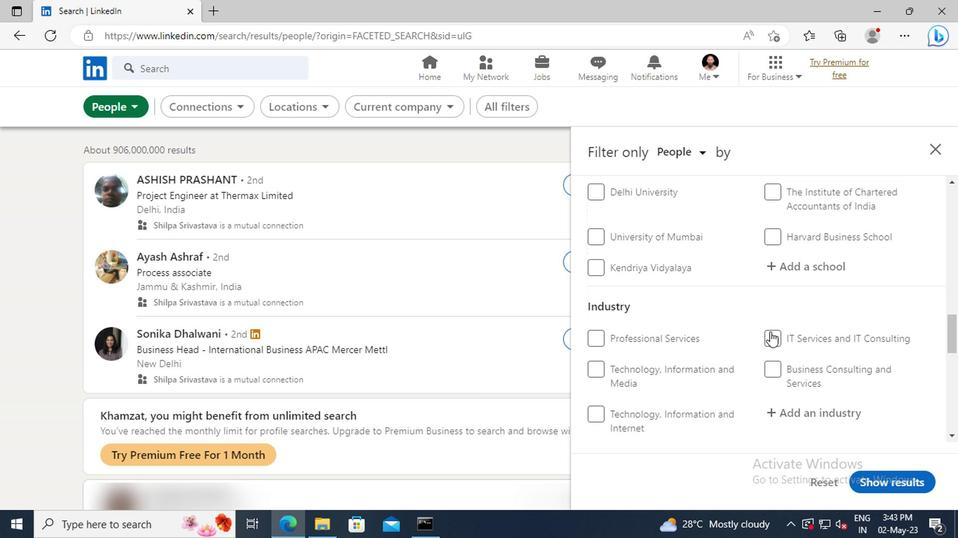 
Action: Mouse scrolled (766, 333) with delta (0, 0)
Screenshot: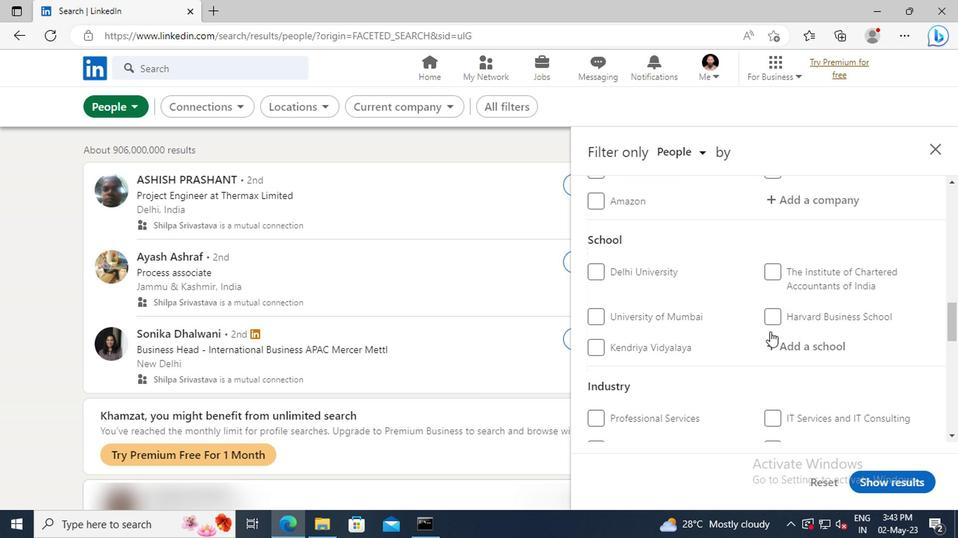 
Action: Mouse scrolled (766, 333) with delta (0, 0)
Screenshot: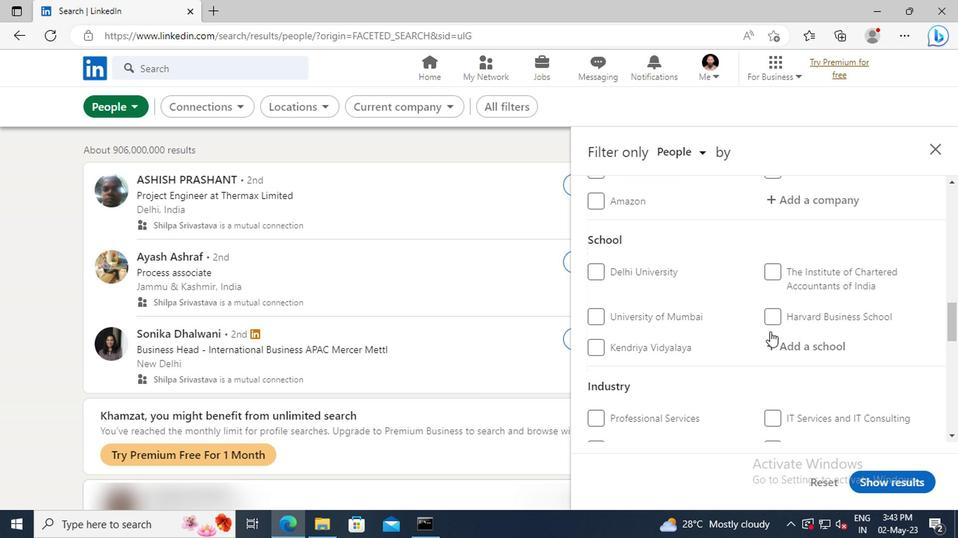 
Action: Mouse scrolled (766, 333) with delta (0, 0)
Screenshot: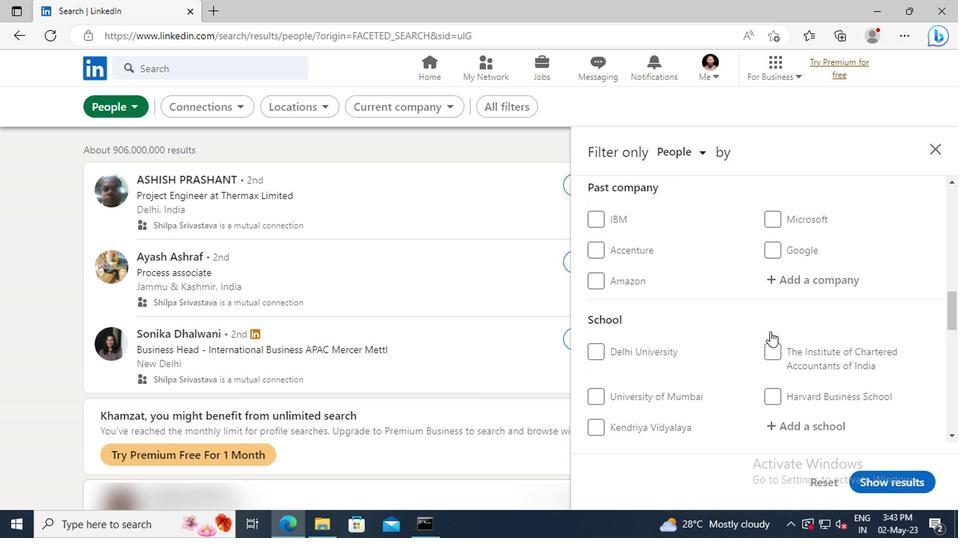 
Action: Mouse scrolled (766, 333) with delta (0, 0)
Screenshot: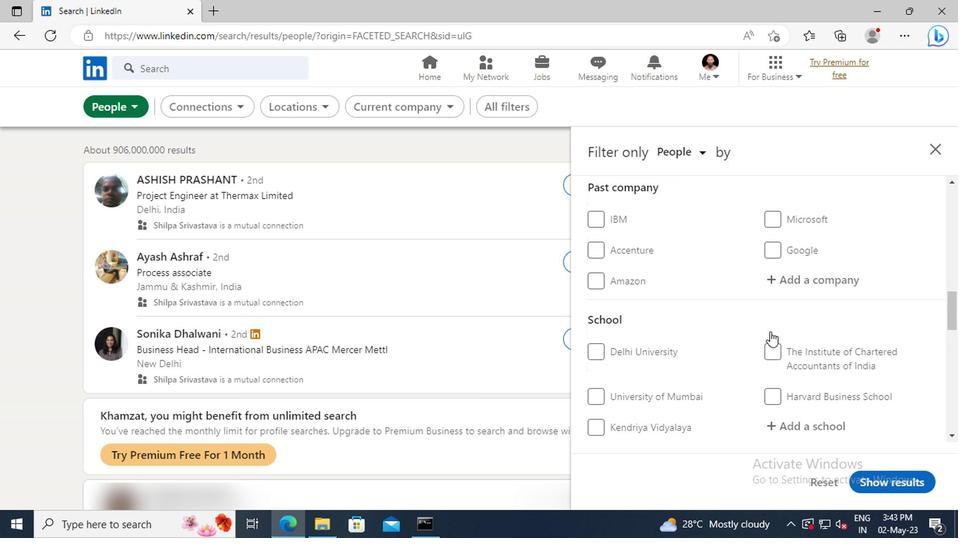 
Action: Mouse scrolled (766, 333) with delta (0, 0)
Screenshot: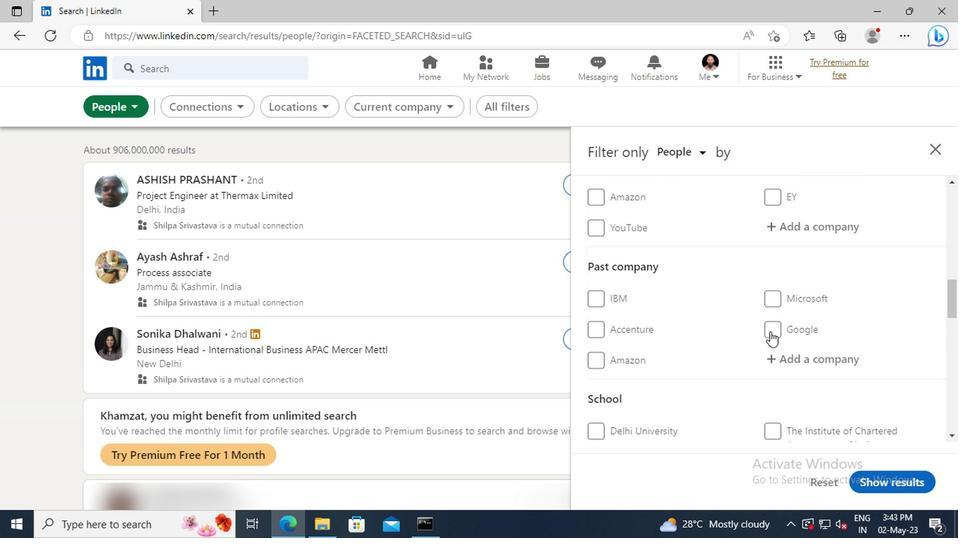 
Action: Mouse scrolled (766, 333) with delta (0, 0)
Screenshot: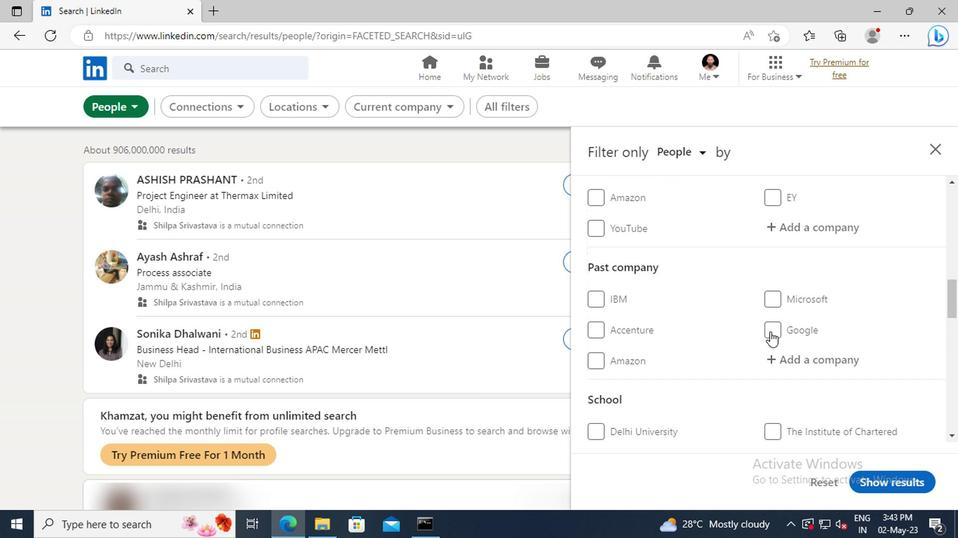 
Action: Mouse moved to (772, 313)
Screenshot: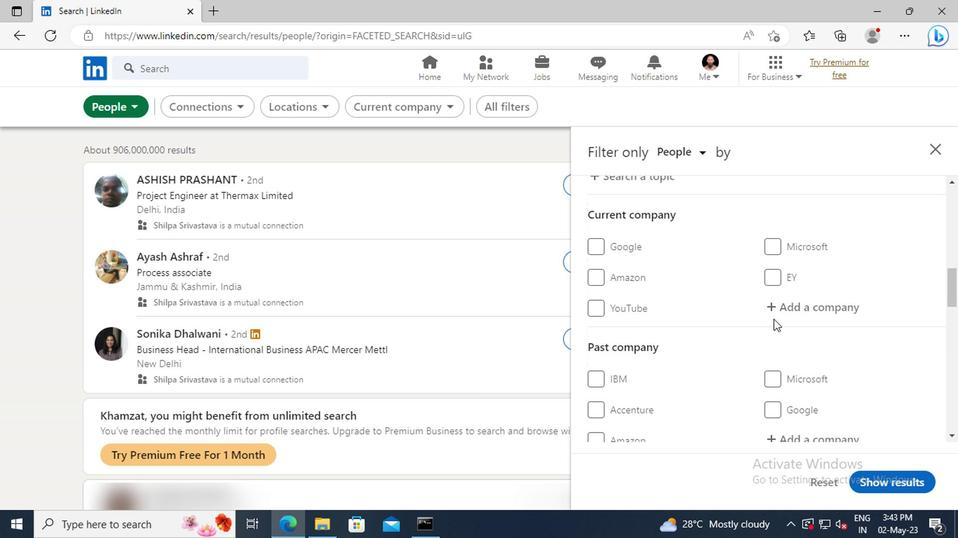 
Action: Mouse pressed left at (772, 313)
Screenshot: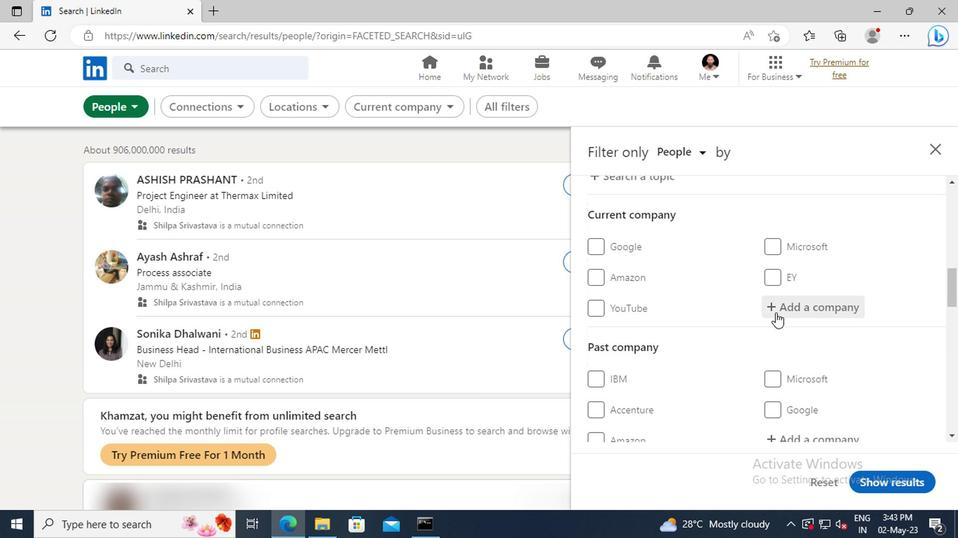 
Action: Mouse moved to (772, 313)
Screenshot: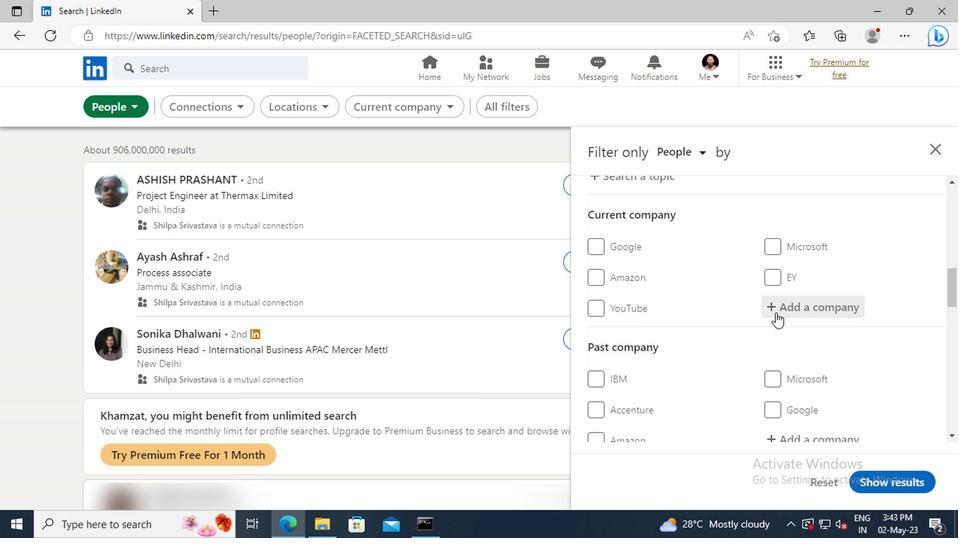 
Action: Key pressed <Key.shift>THE<Key.space><Key.shift>MARKET<Key.space><Key.shift>HUNT
Screenshot: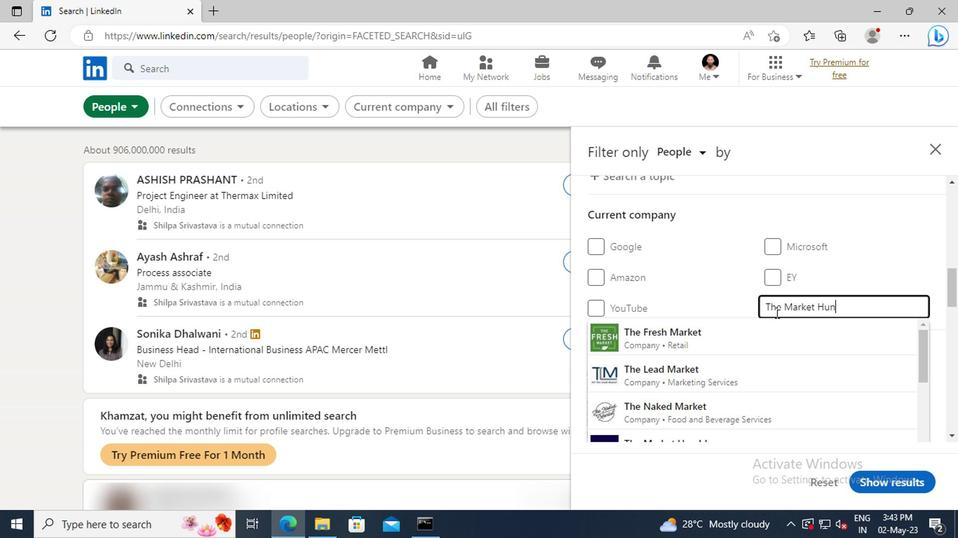 
Action: Mouse moved to (774, 332)
Screenshot: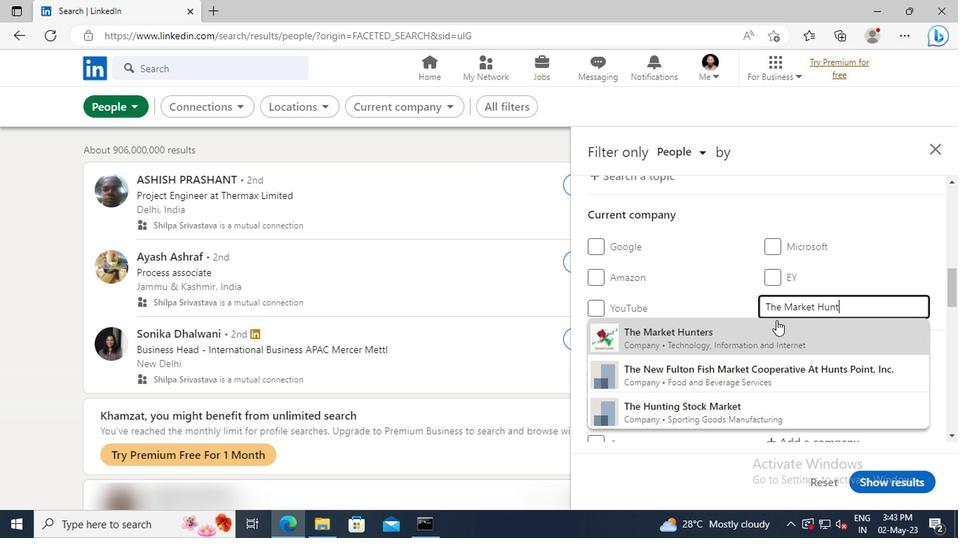 
Action: Mouse pressed left at (774, 332)
Screenshot: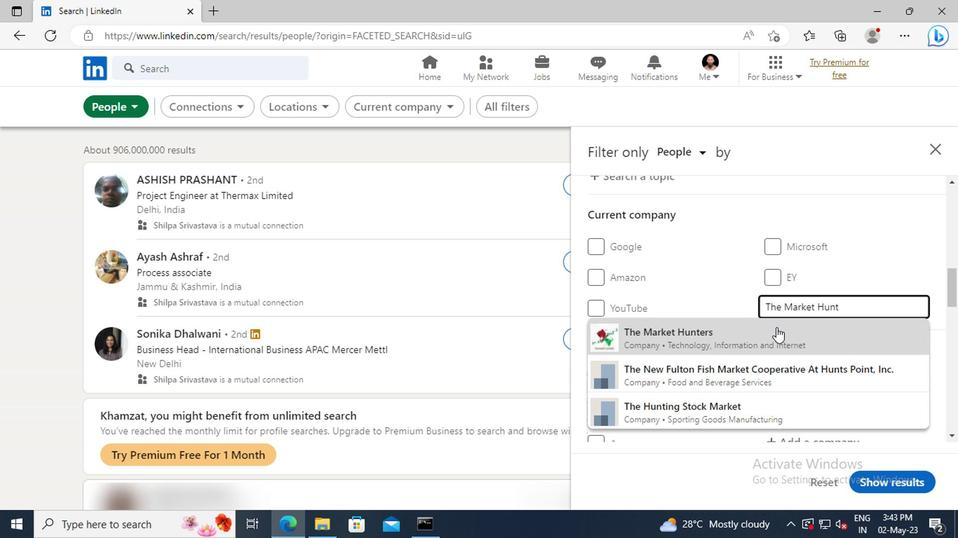 
Action: Mouse scrolled (774, 331) with delta (0, 0)
Screenshot: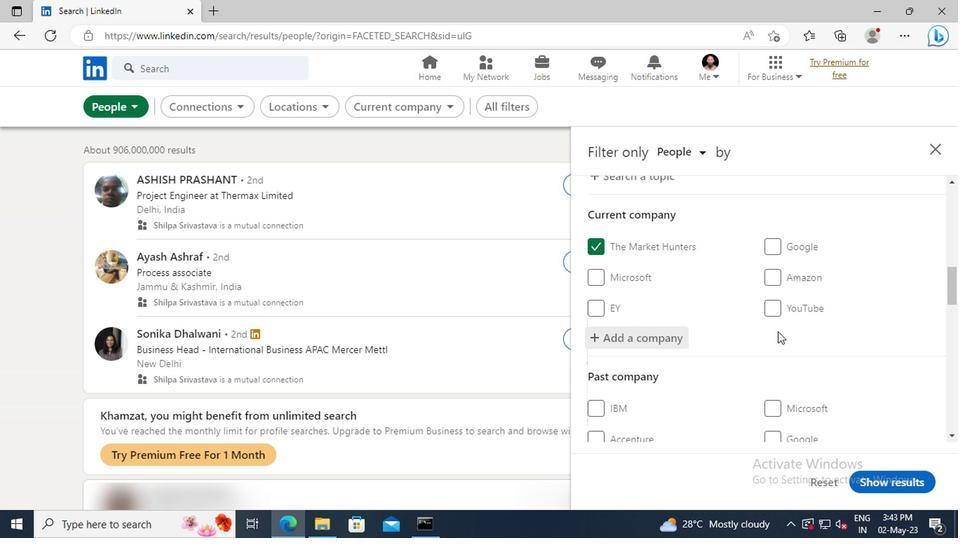 
Action: Mouse scrolled (774, 331) with delta (0, 0)
Screenshot: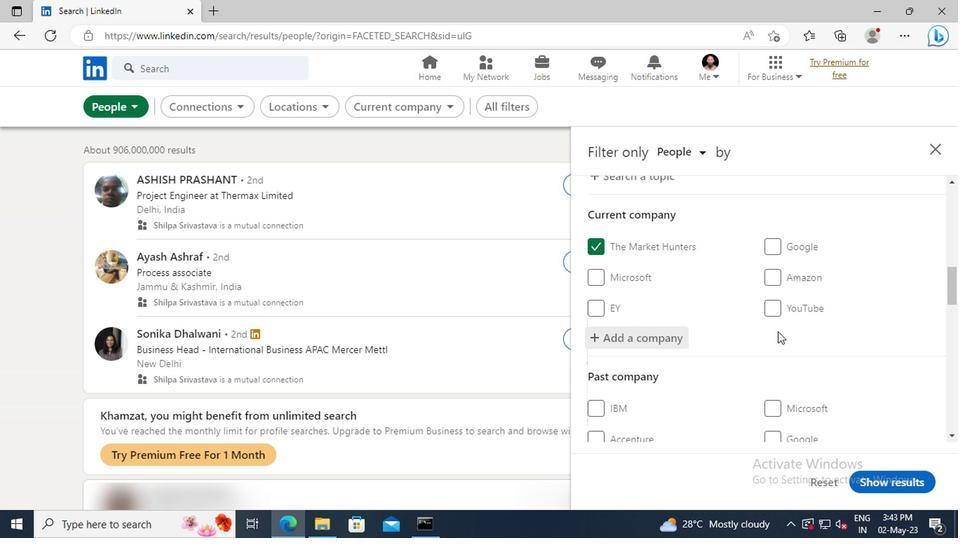 
Action: Mouse moved to (769, 304)
Screenshot: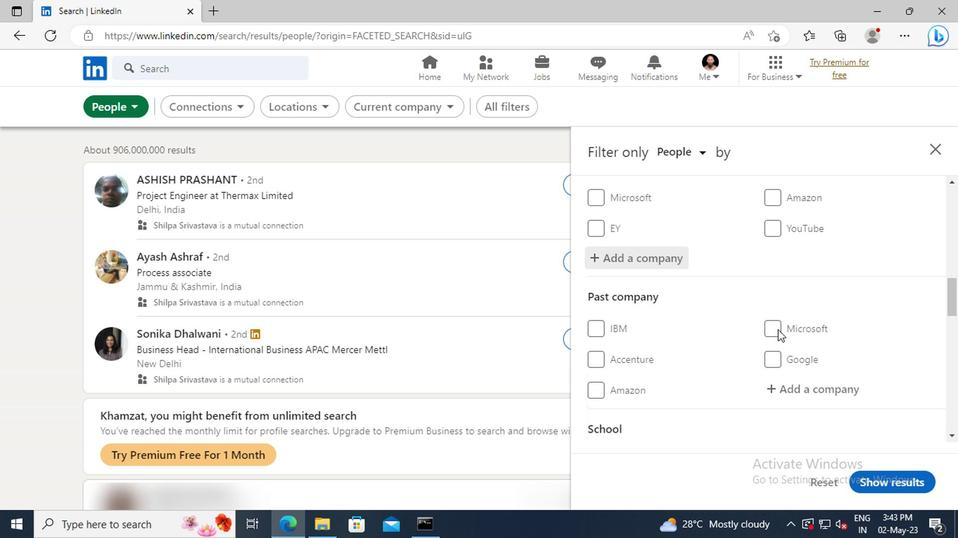 
Action: Mouse scrolled (769, 303) with delta (0, 0)
Screenshot: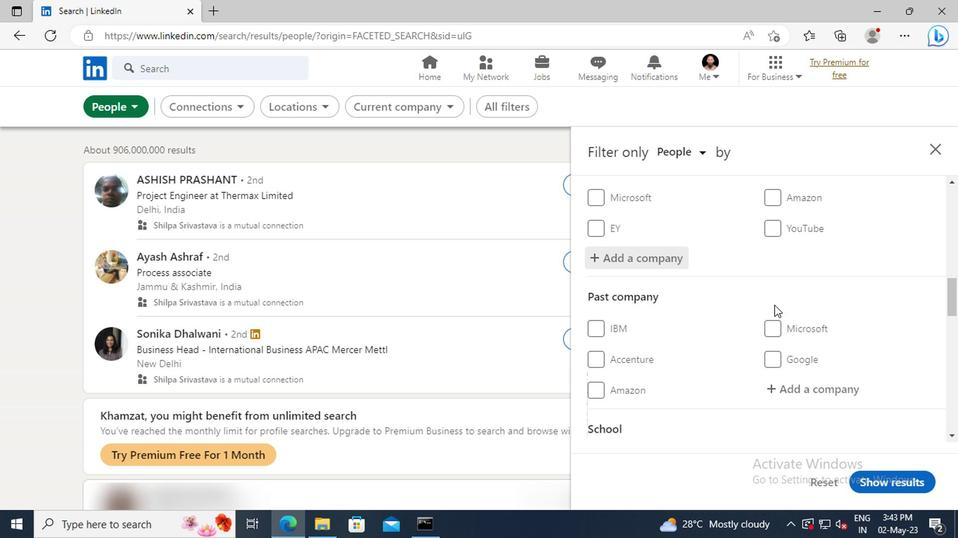
Action: Mouse scrolled (769, 303) with delta (0, 0)
Screenshot: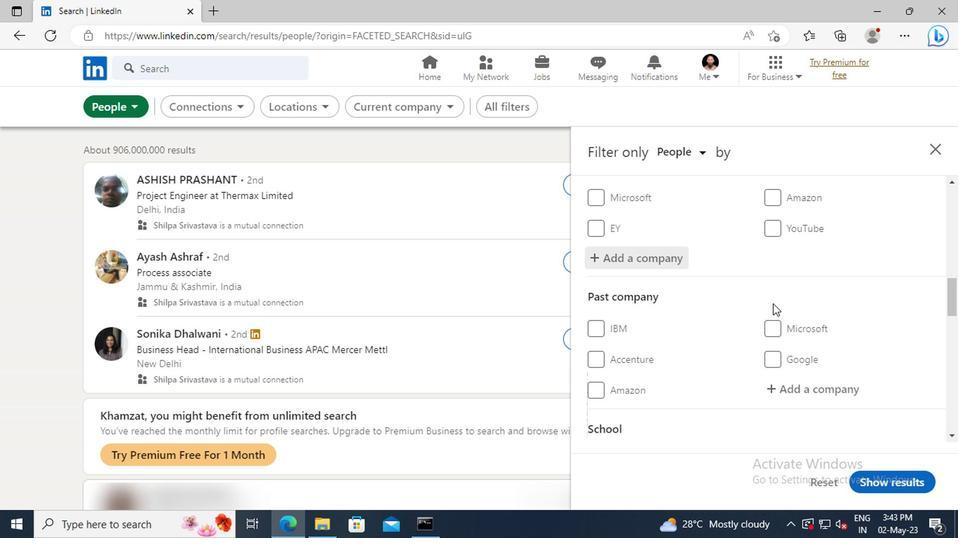 
Action: Mouse moved to (758, 280)
Screenshot: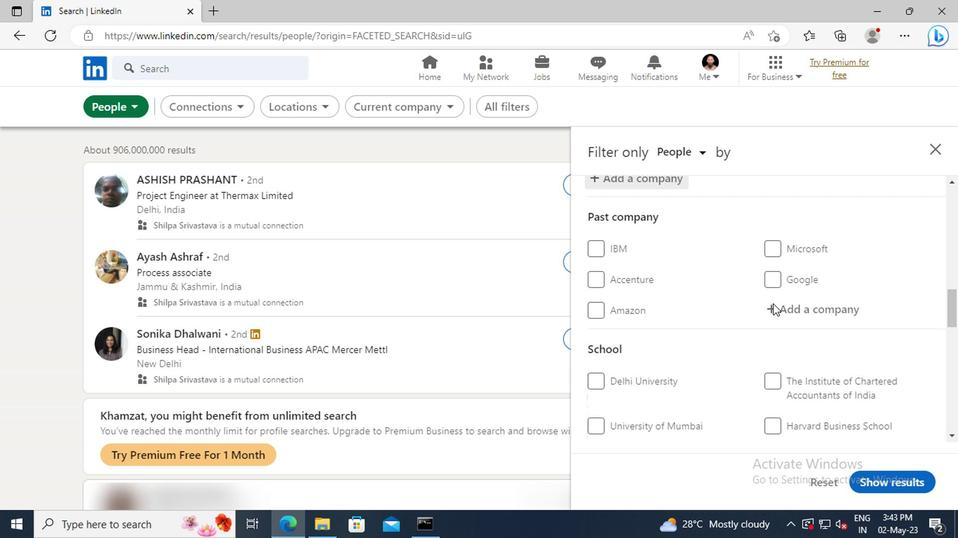 
Action: Mouse scrolled (758, 279) with delta (0, 0)
Screenshot: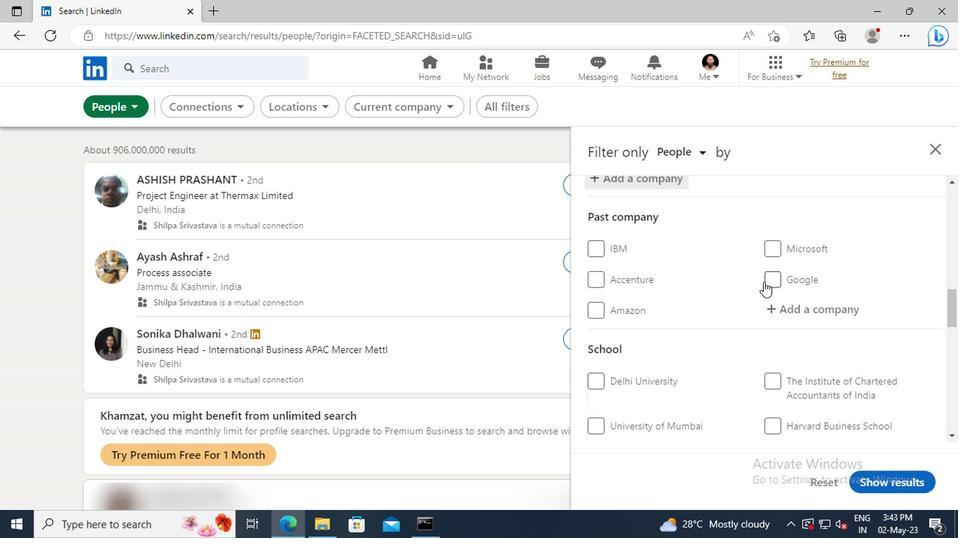 
Action: Mouse scrolled (758, 279) with delta (0, 0)
Screenshot: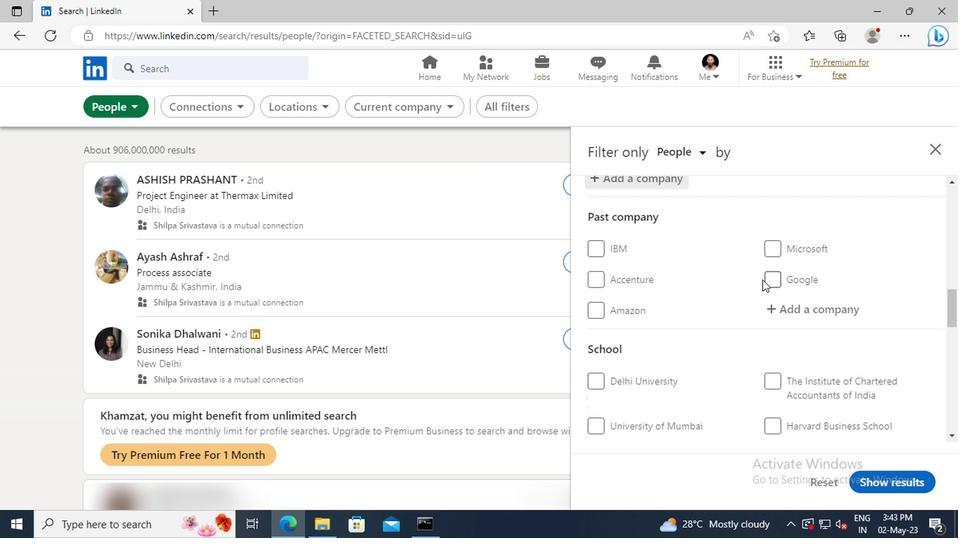 
Action: Mouse scrolled (758, 279) with delta (0, 0)
Screenshot: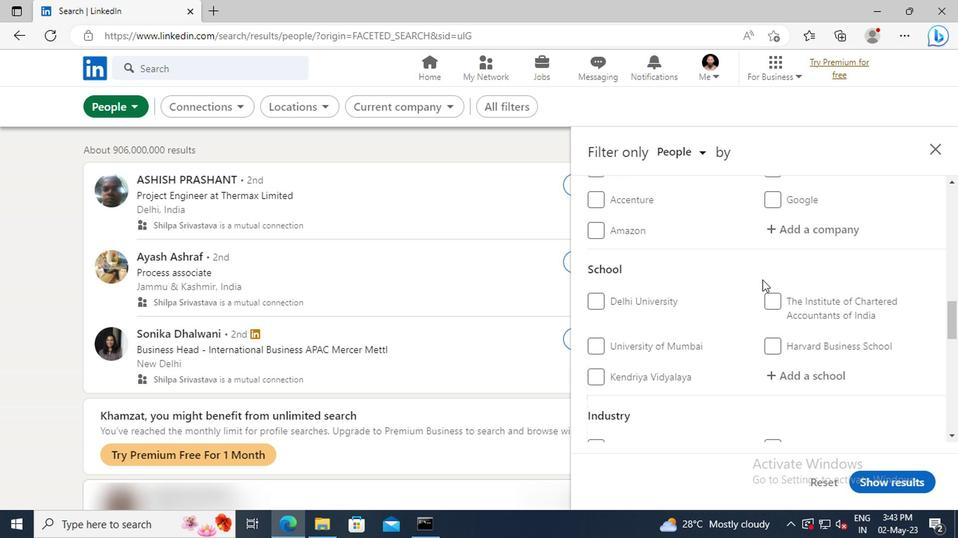 
Action: Mouse scrolled (758, 279) with delta (0, 0)
Screenshot: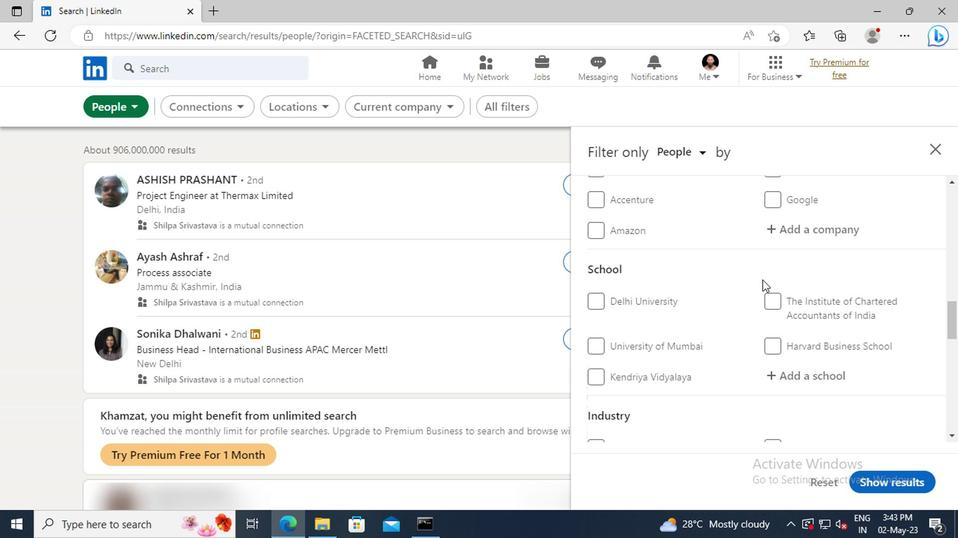 
Action: Mouse moved to (769, 295)
Screenshot: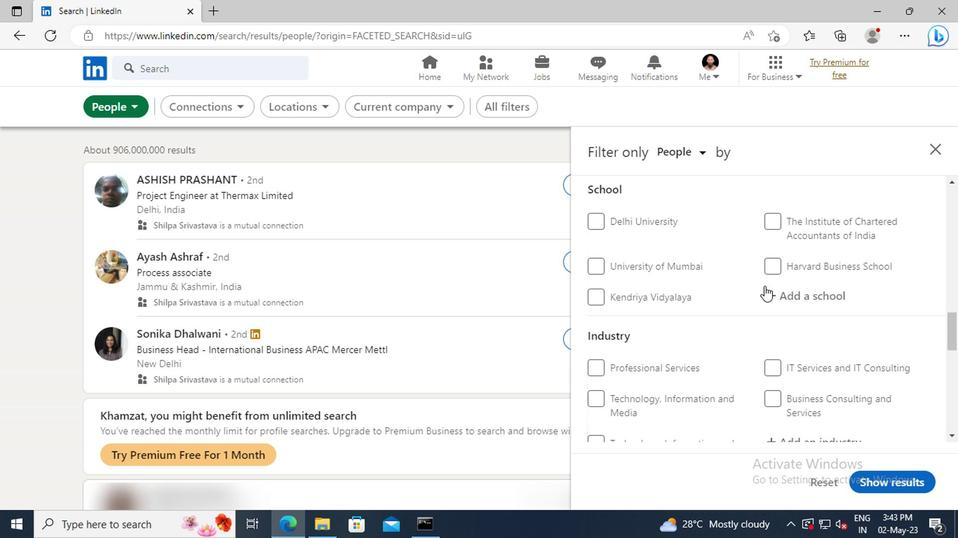 
Action: Mouse pressed left at (769, 295)
Screenshot: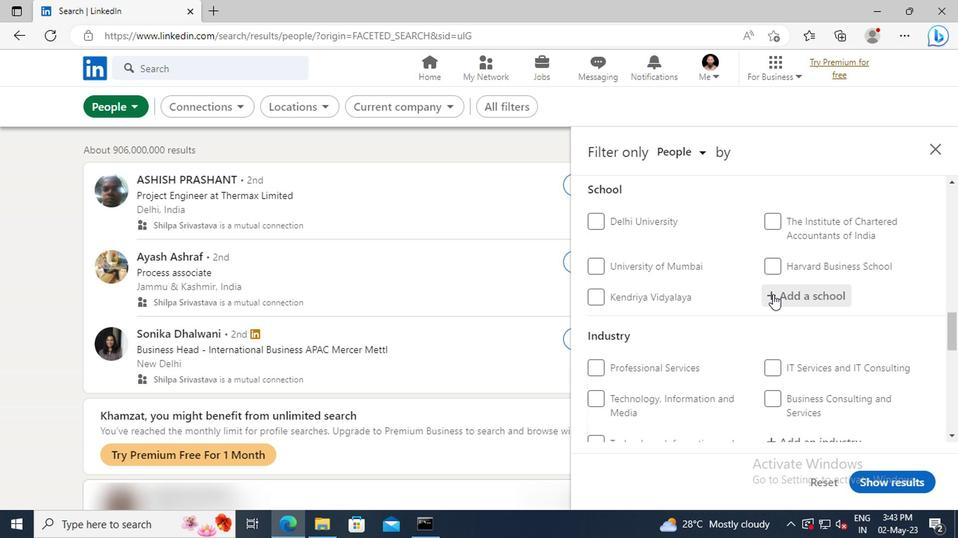 
Action: Key pressed <Key.shift>LATE<Key.space><Key.shift>SHRI<Key.space><Key.shift>VISHNU<Key.space><Key.shift>WAMAN<Key.space><Key.shift>THAKUR<Key.space><Key.shift>CHARITABLE<Key.space><Key.shift>TRUSTS<Key.space><Key.shift>BH
Screenshot: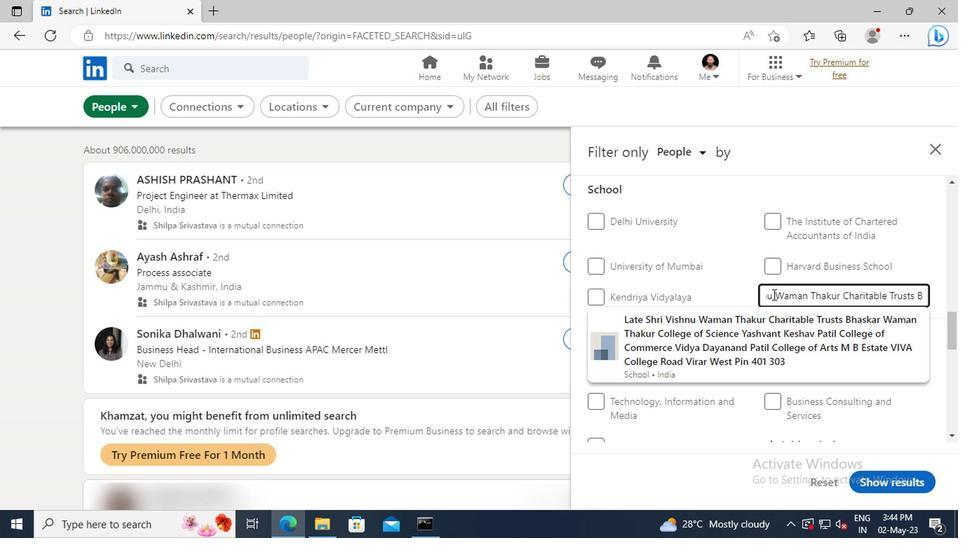 
Action: Mouse moved to (775, 330)
Screenshot: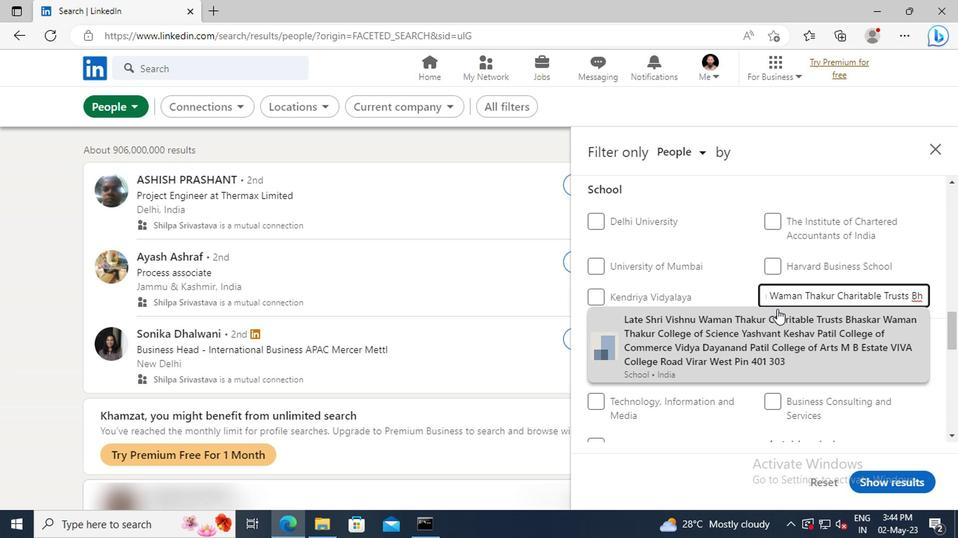 
Action: Mouse pressed left at (775, 330)
Screenshot: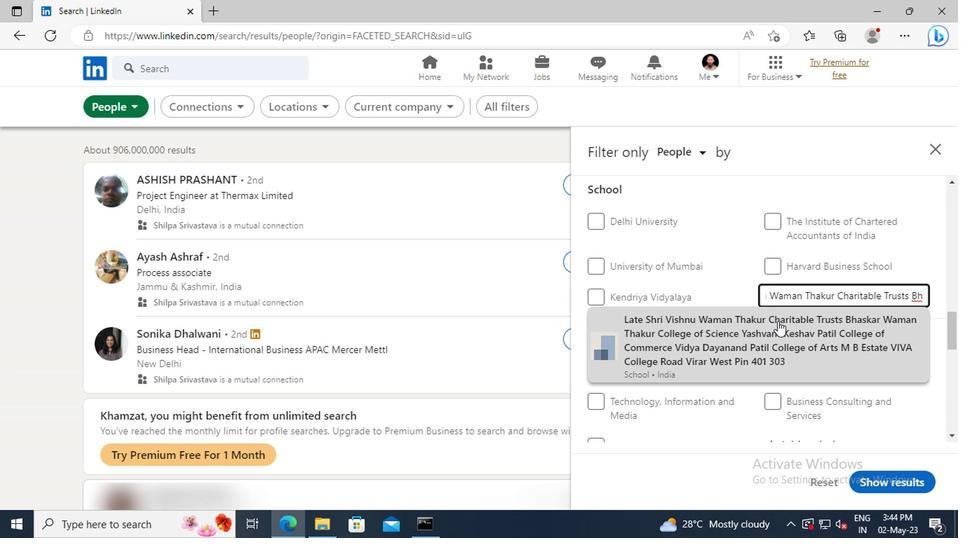 
Action: Mouse scrolled (775, 329) with delta (0, 0)
Screenshot: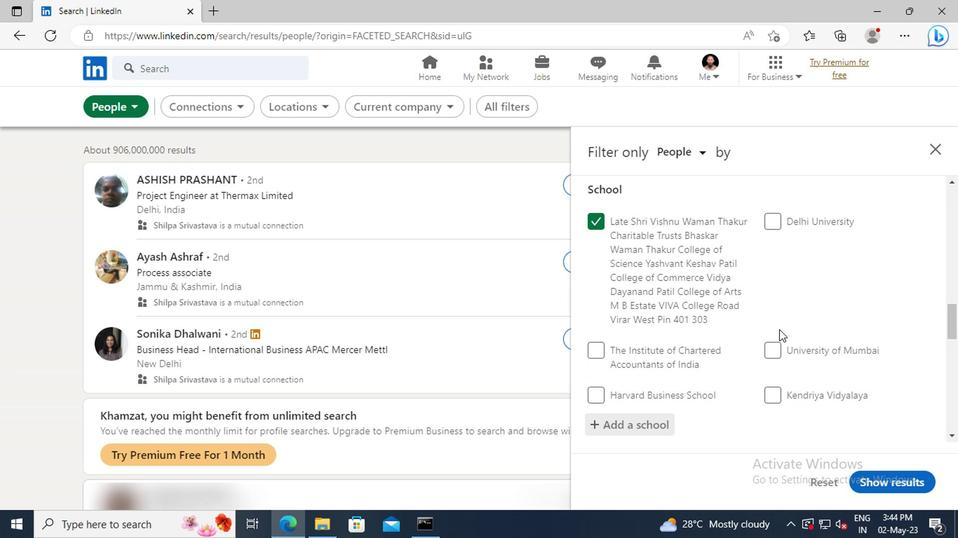 
Action: Mouse scrolled (775, 329) with delta (0, 0)
Screenshot: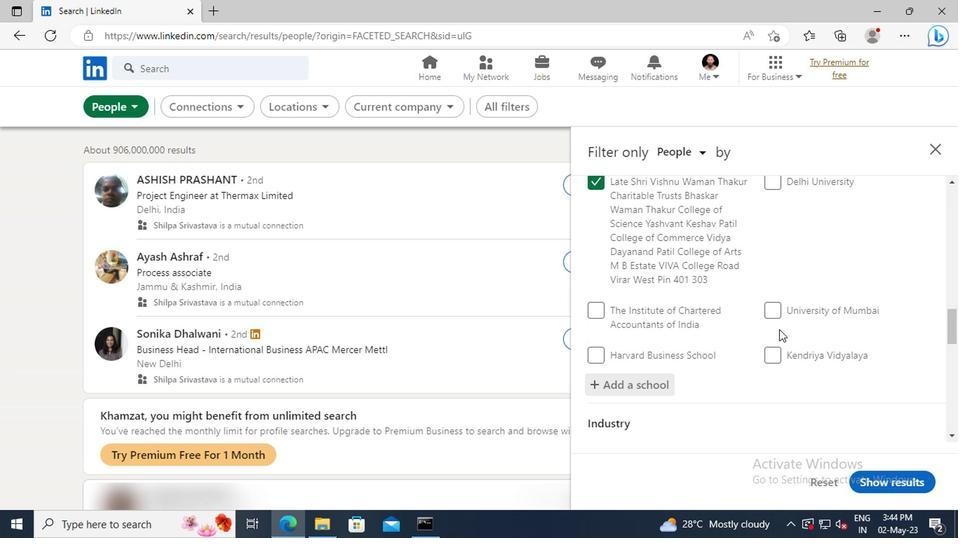 
Action: Mouse scrolled (775, 329) with delta (0, 0)
Screenshot: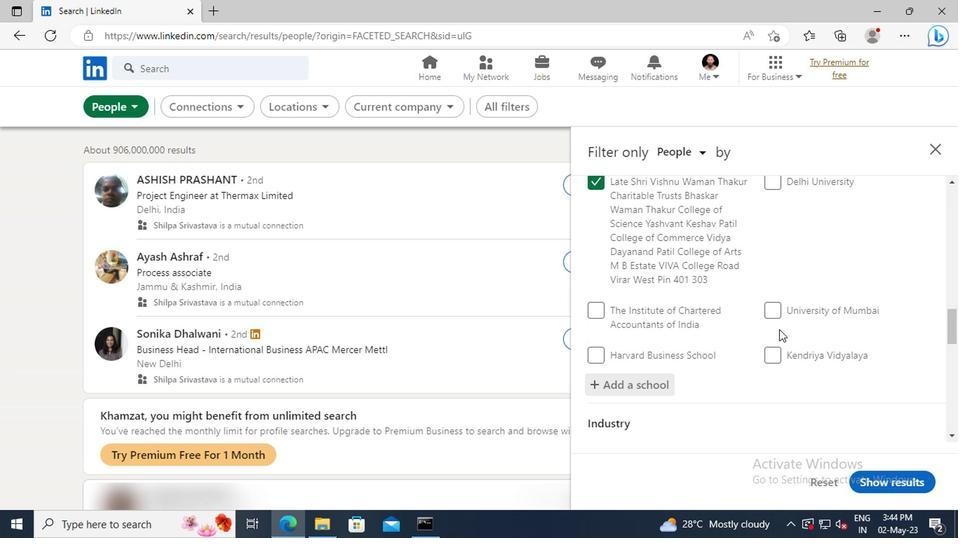 
Action: Mouse scrolled (775, 329) with delta (0, 0)
Screenshot: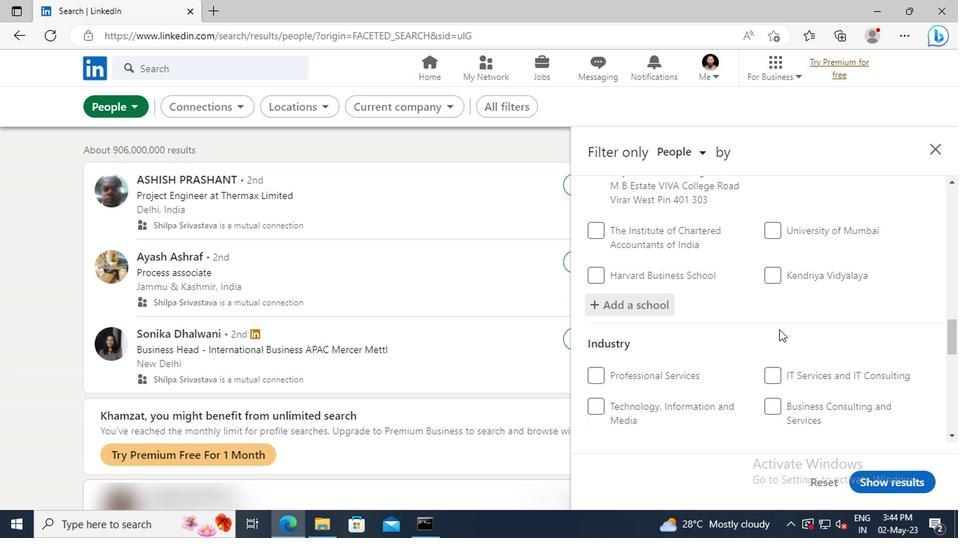 
Action: Mouse scrolled (775, 329) with delta (0, 0)
Screenshot: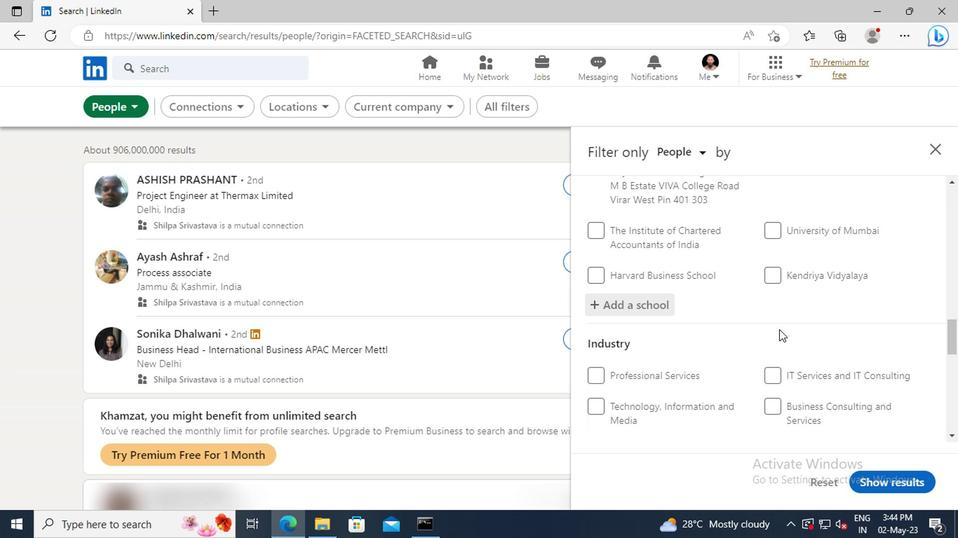 
Action: Mouse scrolled (775, 329) with delta (0, 0)
Screenshot: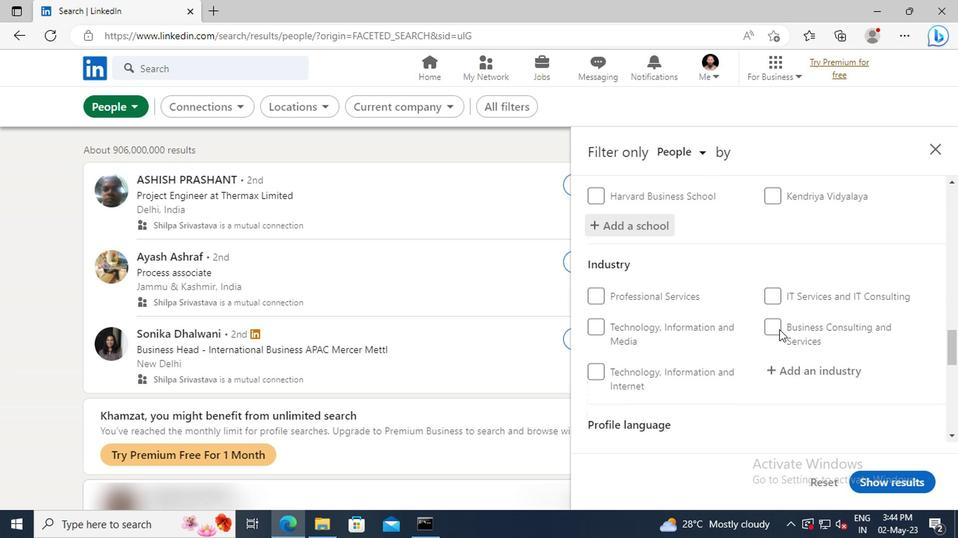 
Action: Mouse moved to (785, 336)
Screenshot: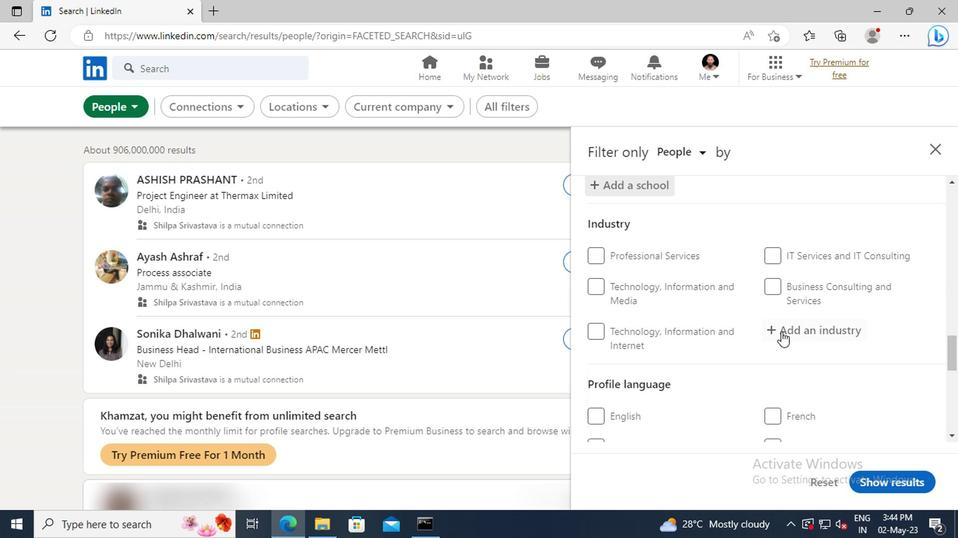 
Action: Mouse pressed left at (785, 336)
Screenshot: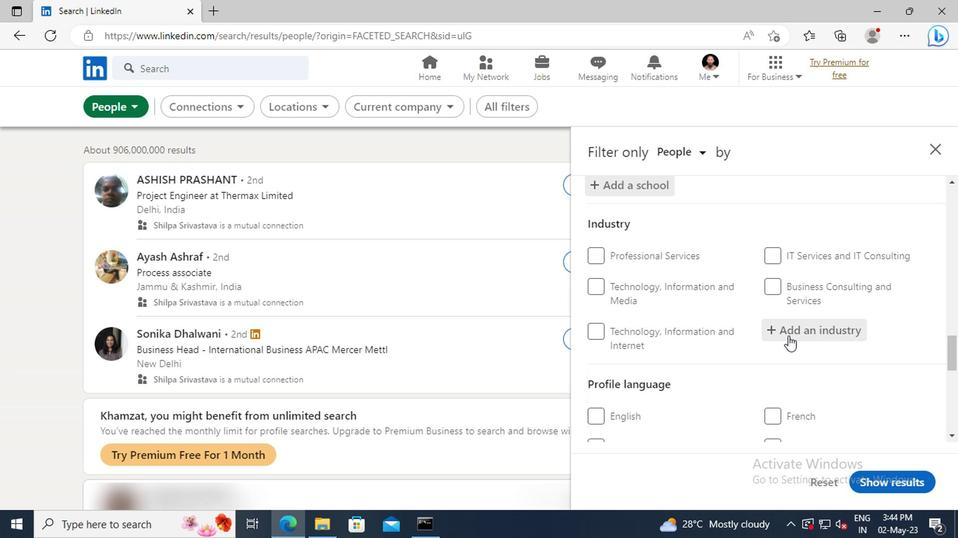 
Action: Key pressed <Key.shift>FURNITURE<Key.space>AND<Key.space>
Screenshot: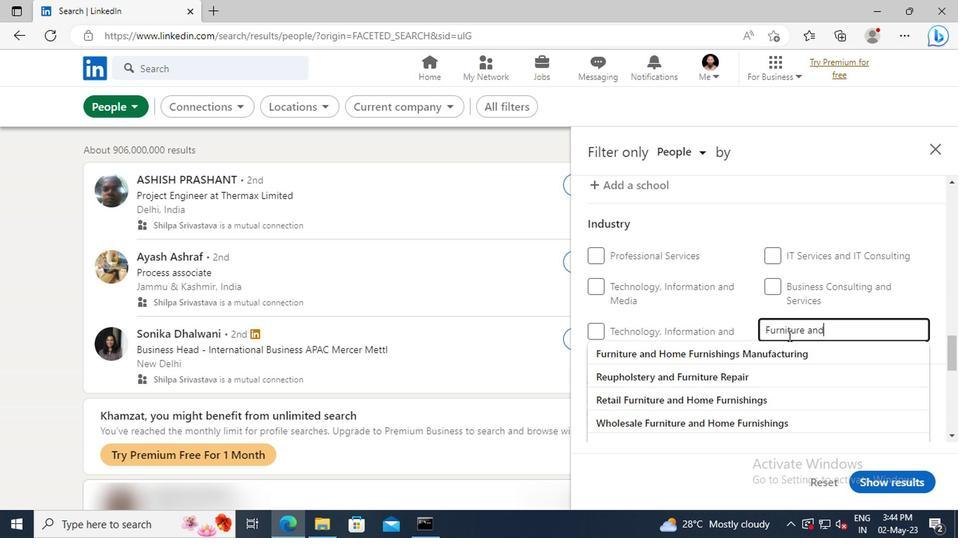 
Action: Mouse moved to (785, 350)
Screenshot: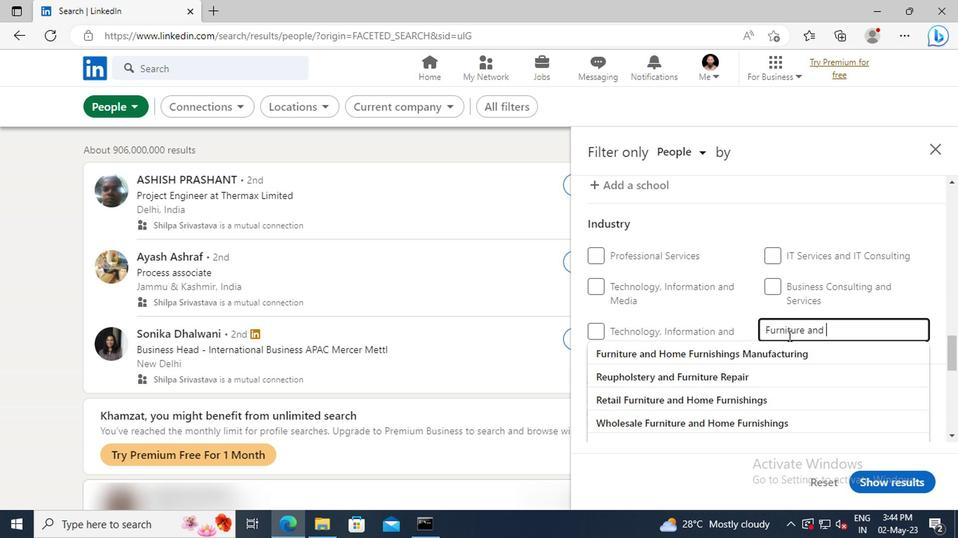 
Action: Mouse pressed left at (785, 350)
Screenshot: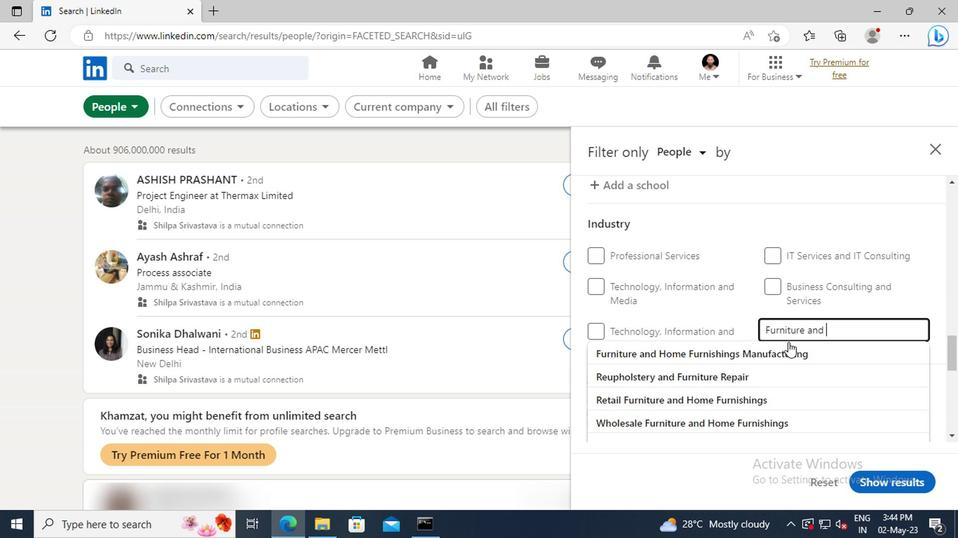 
Action: Mouse scrolled (785, 349) with delta (0, 0)
Screenshot: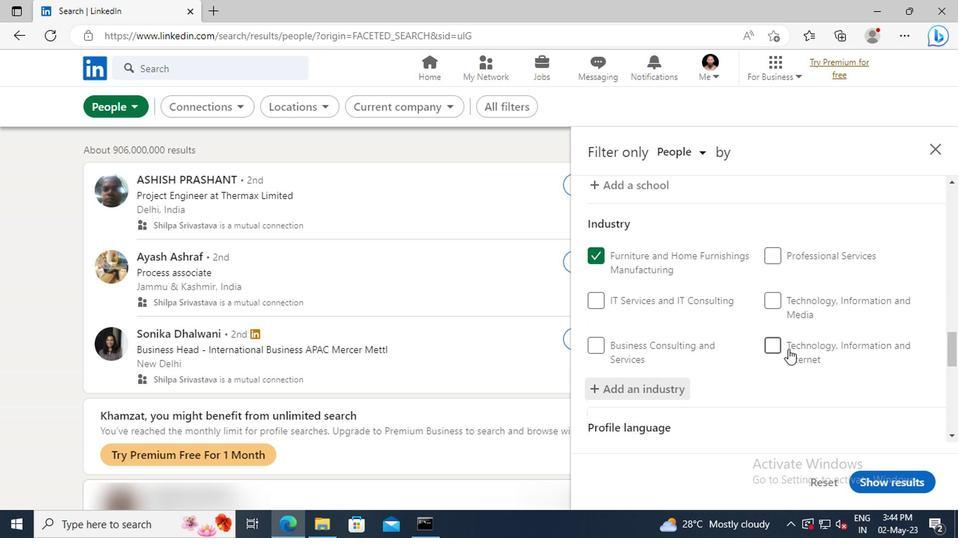 
Action: Mouse scrolled (785, 349) with delta (0, 0)
Screenshot: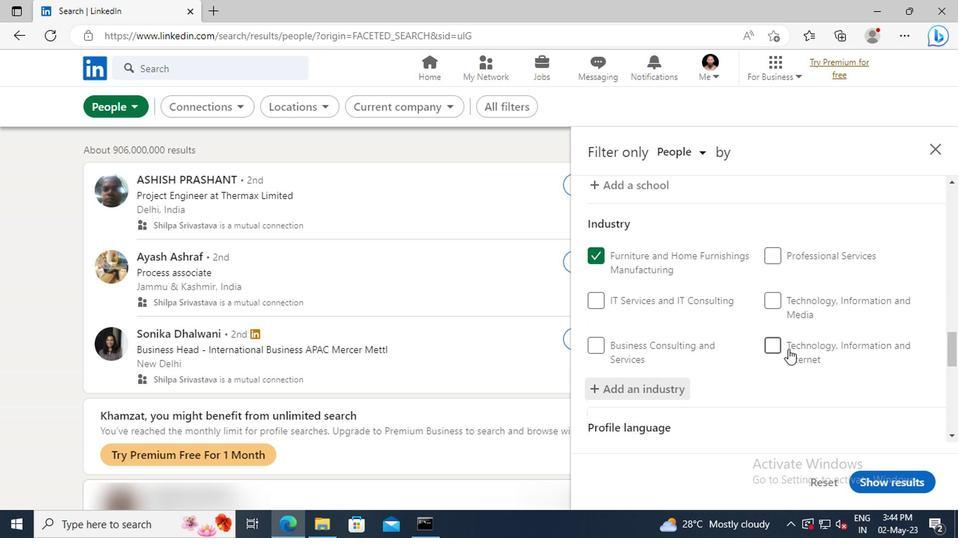 
Action: Mouse scrolled (785, 349) with delta (0, 0)
Screenshot: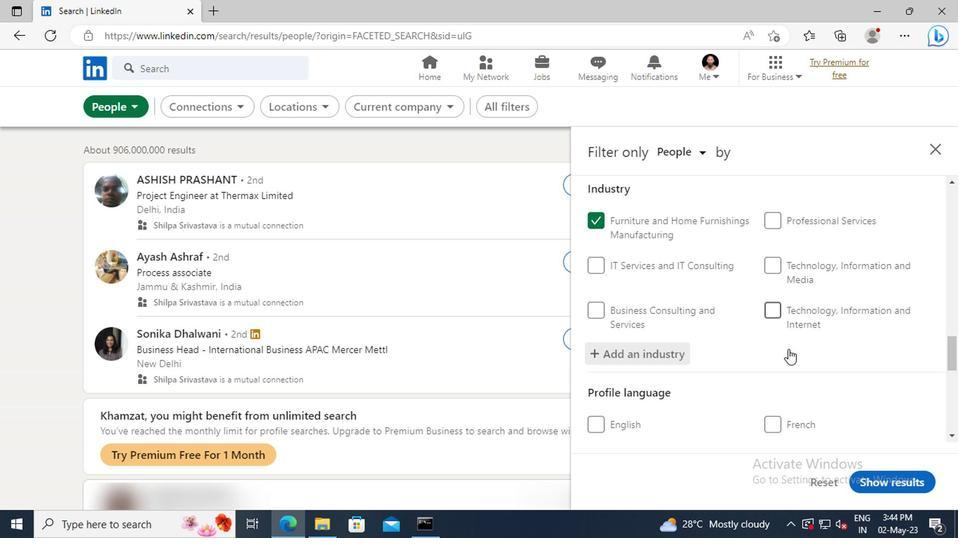
Action: Mouse scrolled (785, 349) with delta (0, 0)
Screenshot: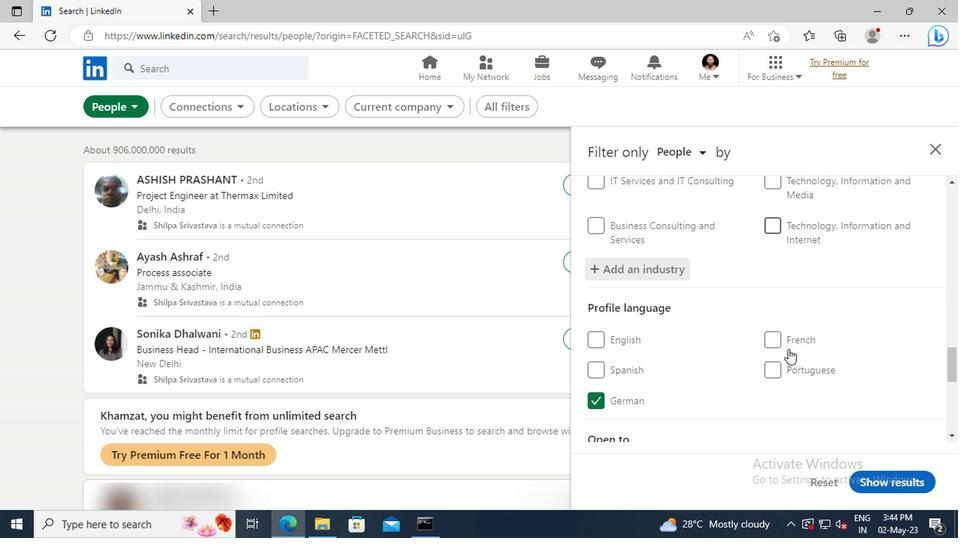 
Action: Mouse scrolled (785, 349) with delta (0, 0)
Screenshot: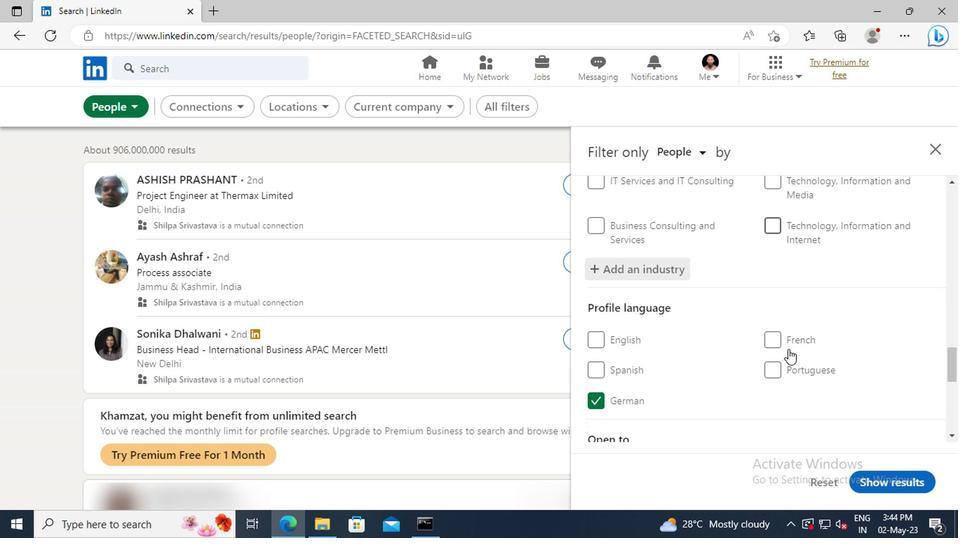 
Action: Mouse scrolled (785, 349) with delta (0, 0)
Screenshot: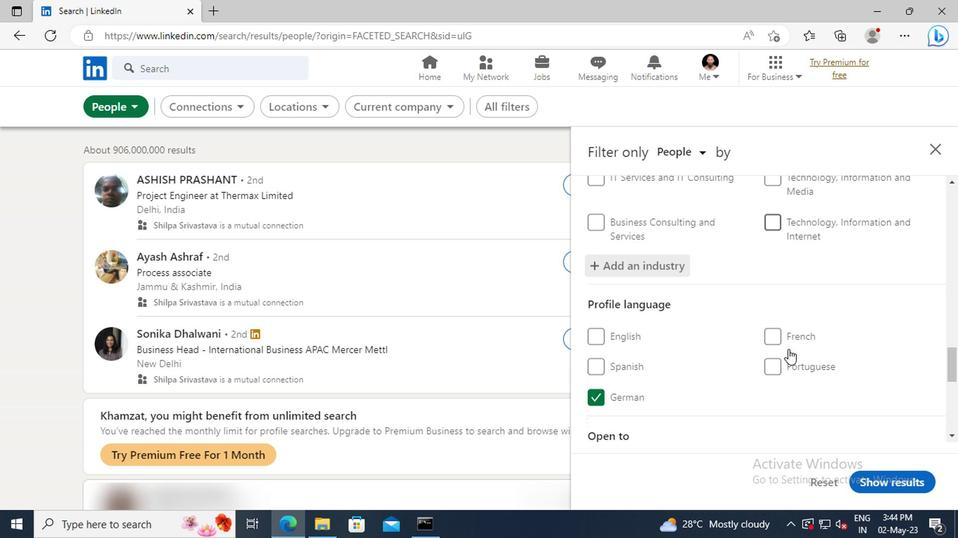 
Action: Mouse scrolled (785, 349) with delta (0, 0)
Screenshot: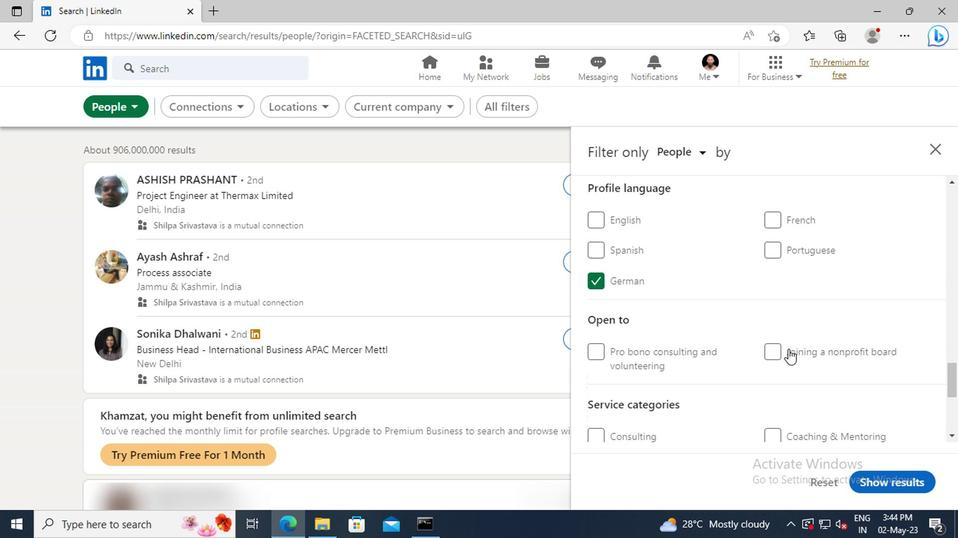
Action: Mouse scrolled (785, 349) with delta (0, 0)
Screenshot: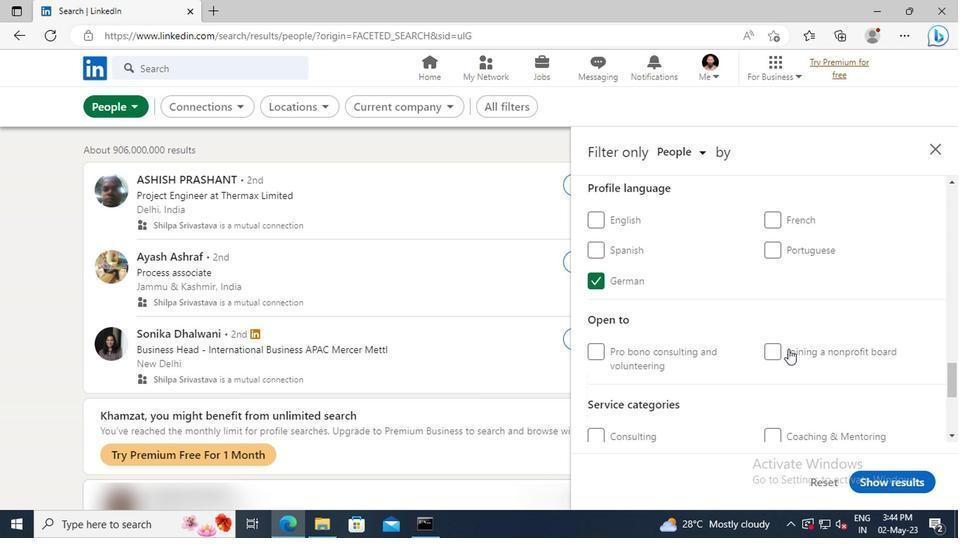 
Action: Mouse scrolled (785, 349) with delta (0, 0)
Screenshot: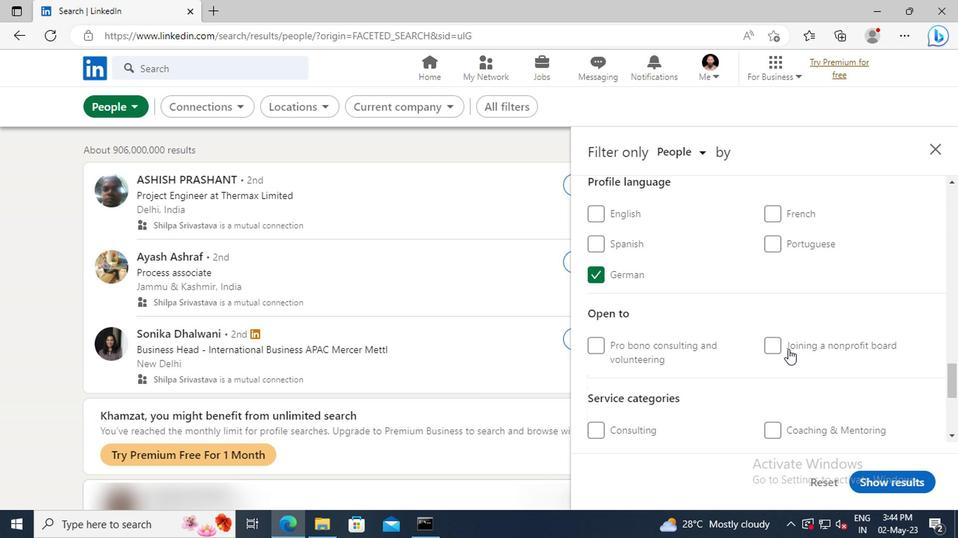 
Action: Mouse scrolled (785, 349) with delta (0, 0)
Screenshot: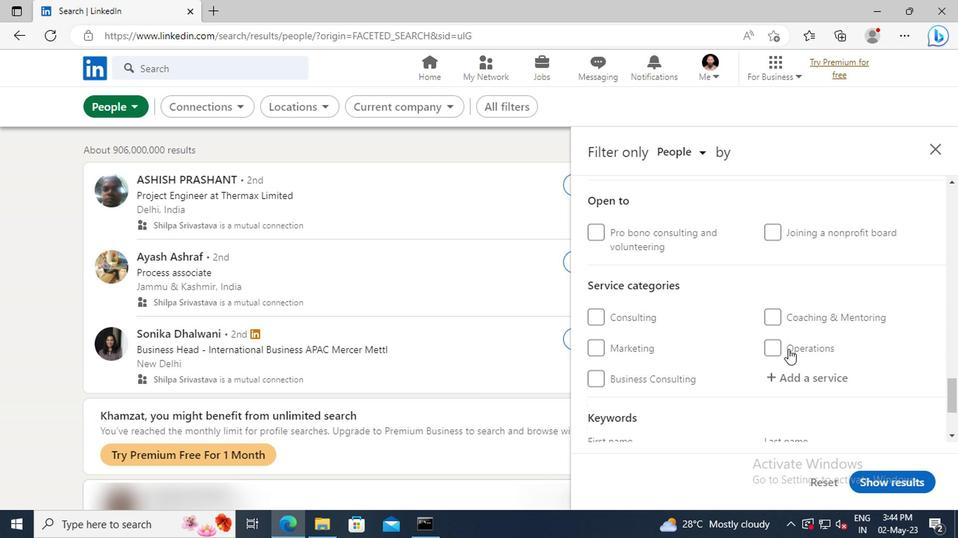 
Action: Mouse moved to (788, 345)
Screenshot: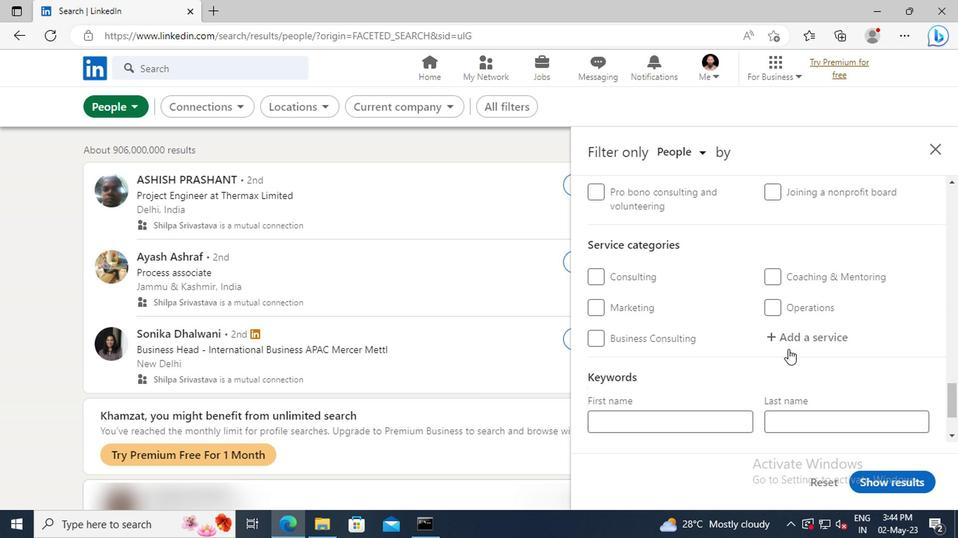 
Action: Mouse pressed left at (788, 345)
Screenshot: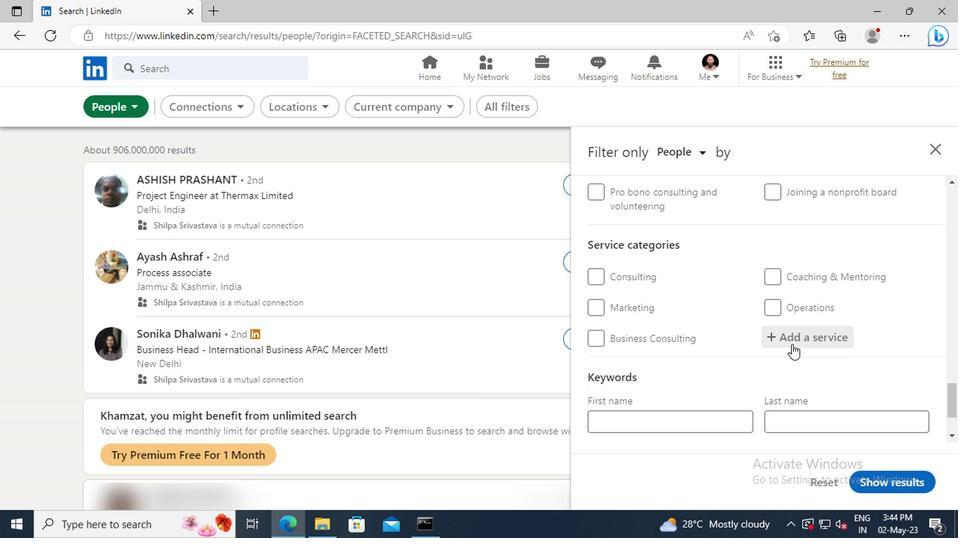 
Action: Key pressed <Key.shift>COPYW
Screenshot: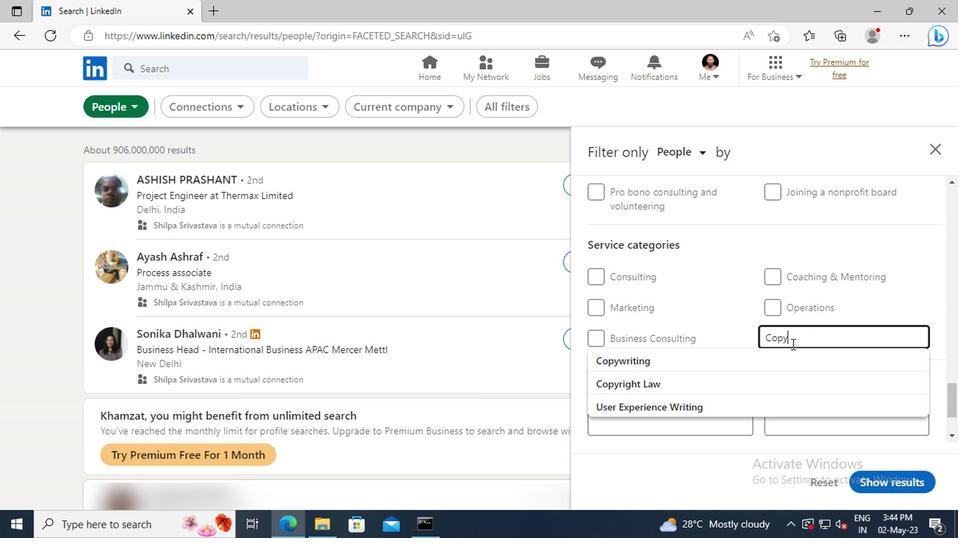 
Action: Mouse moved to (790, 355)
Screenshot: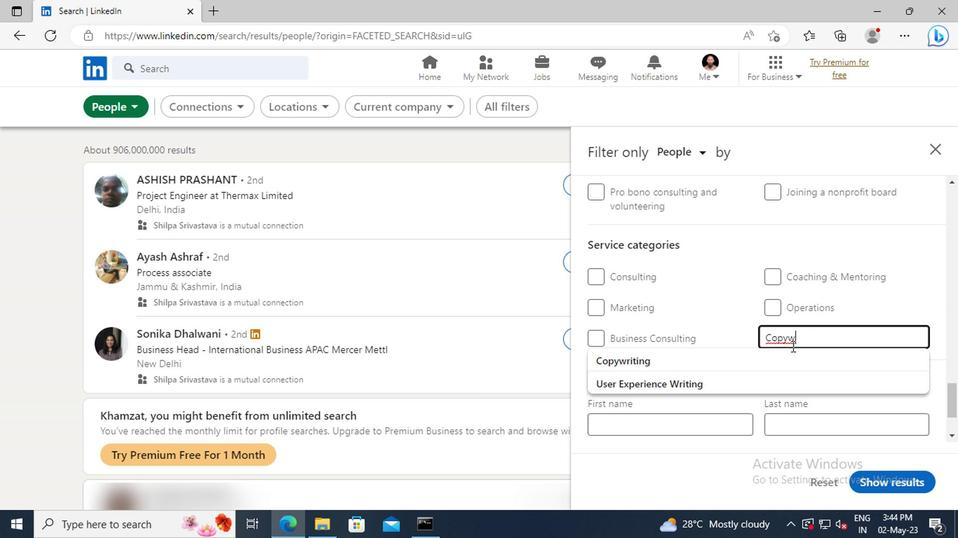 
Action: Mouse pressed left at (790, 355)
Screenshot: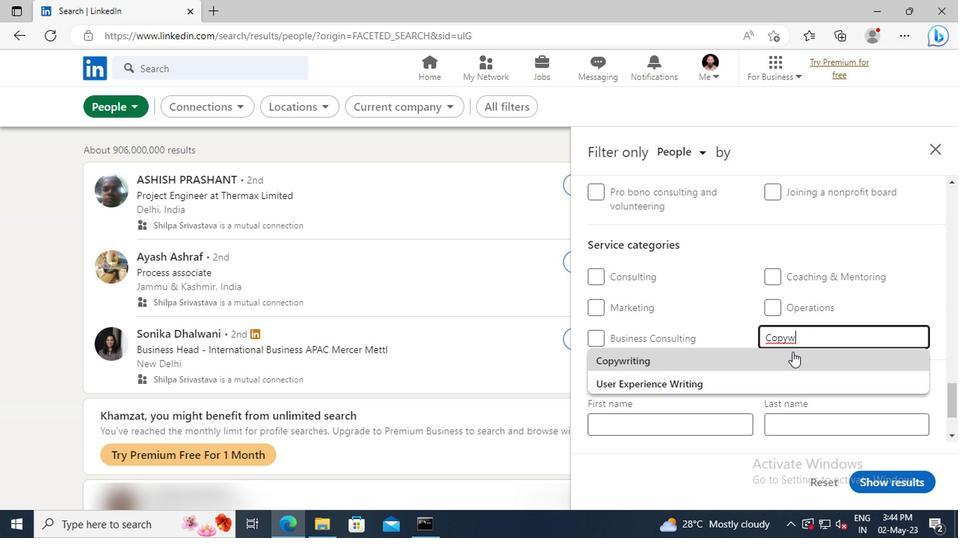 
Action: Mouse scrolled (790, 355) with delta (0, 0)
Screenshot: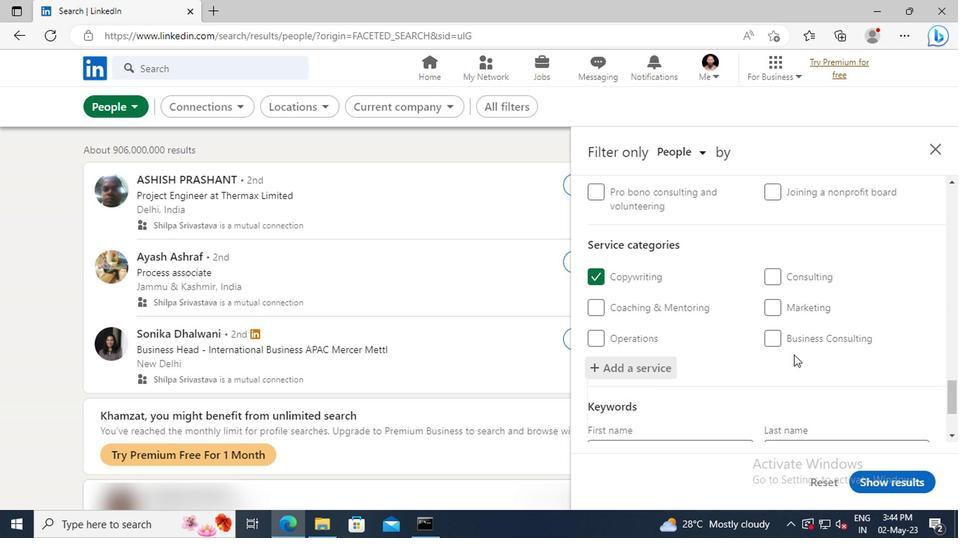 
Action: Mouse scrolled (790, 355) with delta (0, 0)
Screenshot: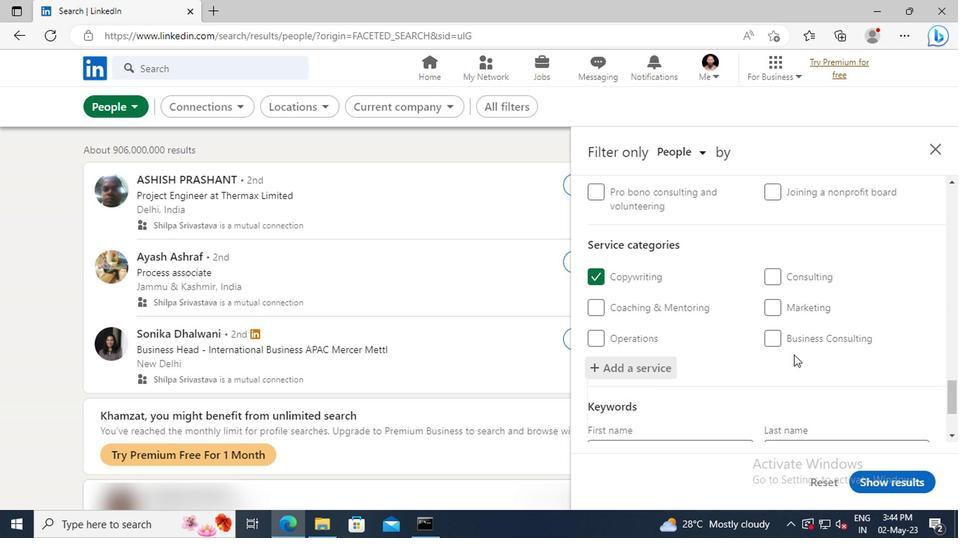
Action: Mouse scrolled (790, 355) with delta (0, 0)
Screenshot: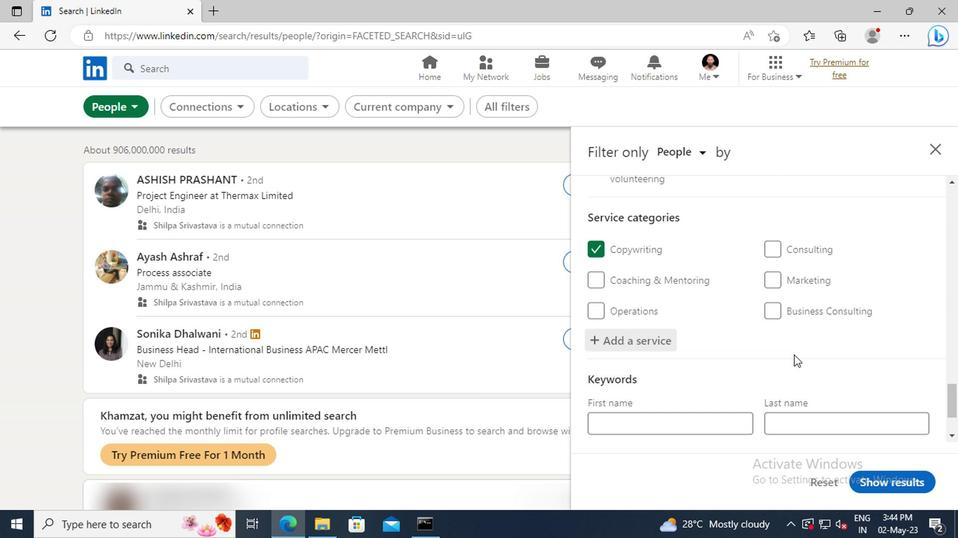 
Action: Mouse scrolled (790, 355) with delta (0, 0)
Screenshot: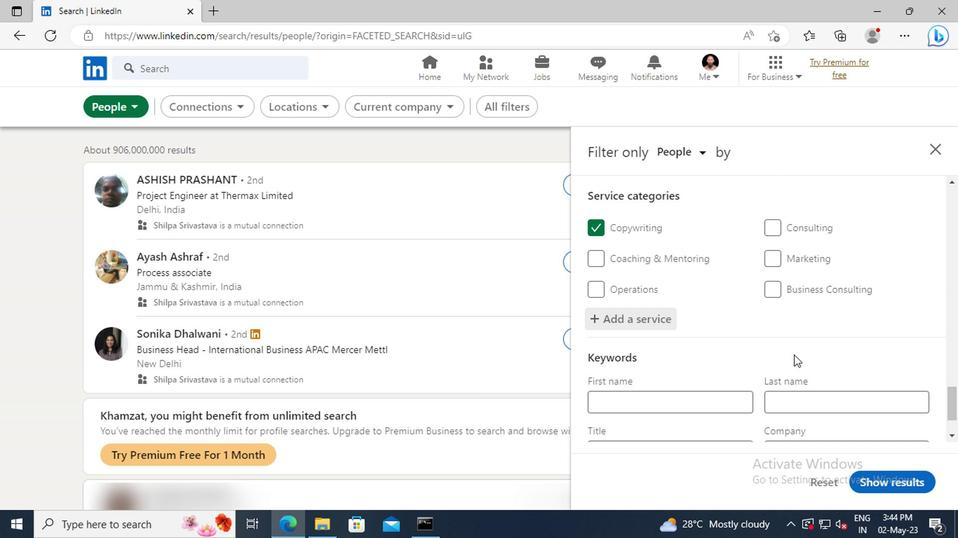 
Action: Mouse moved to (696, 386)
Screenshot: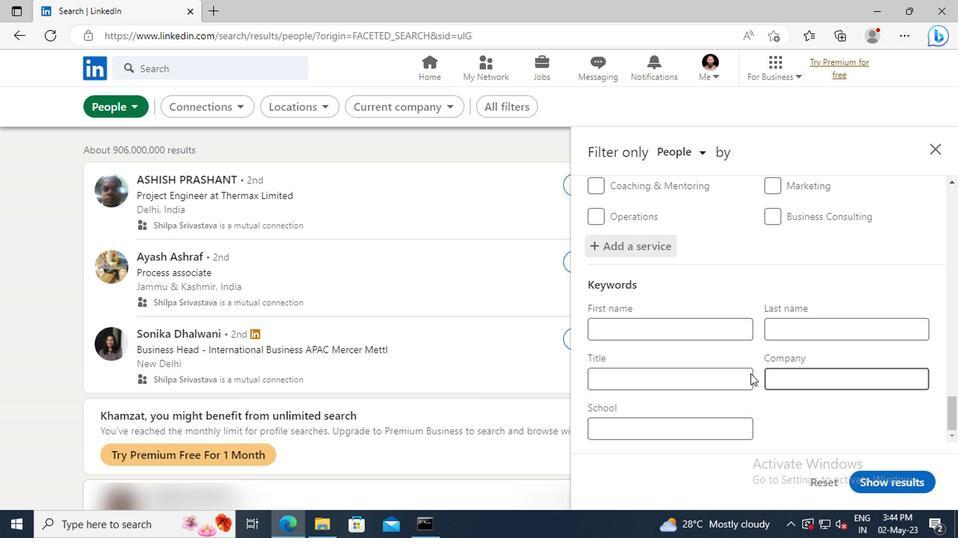 
Action: Mouse pressed left at (696, 386)
Screenshot: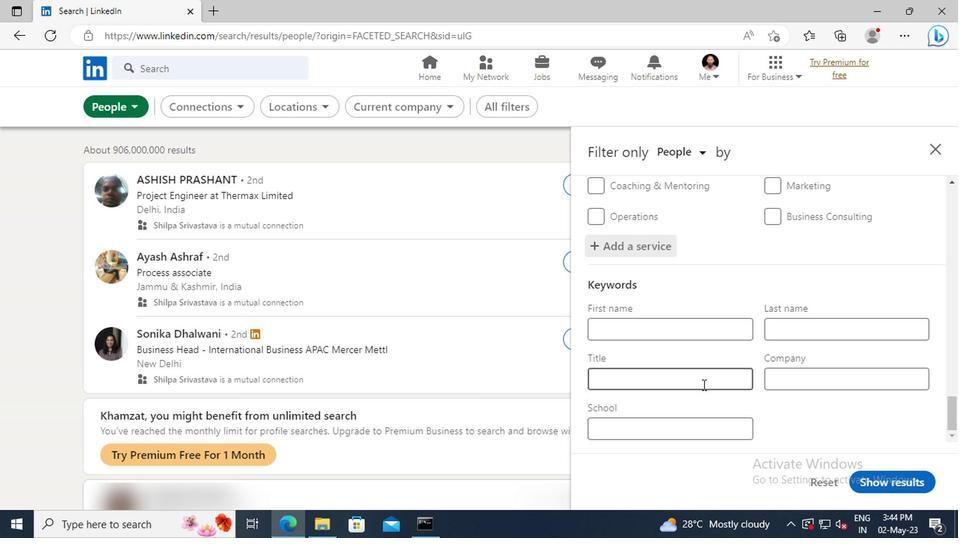 
Action: Key pressed <Key.shift>MANAGEMENT<Key.space><Key.shift>CONSULTANT<Key.enter>
Screenshot: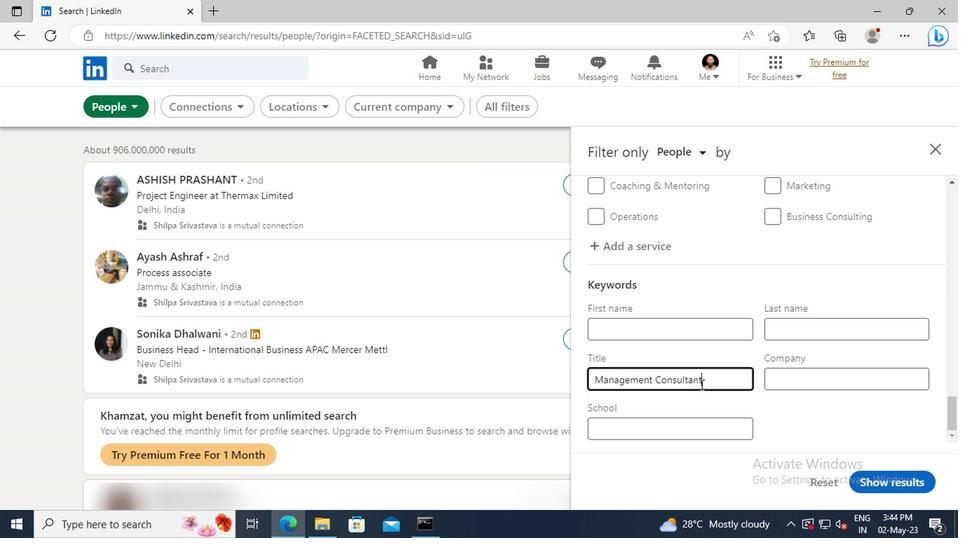 
Action: Mouse moved to (865, 483)
Screenshot: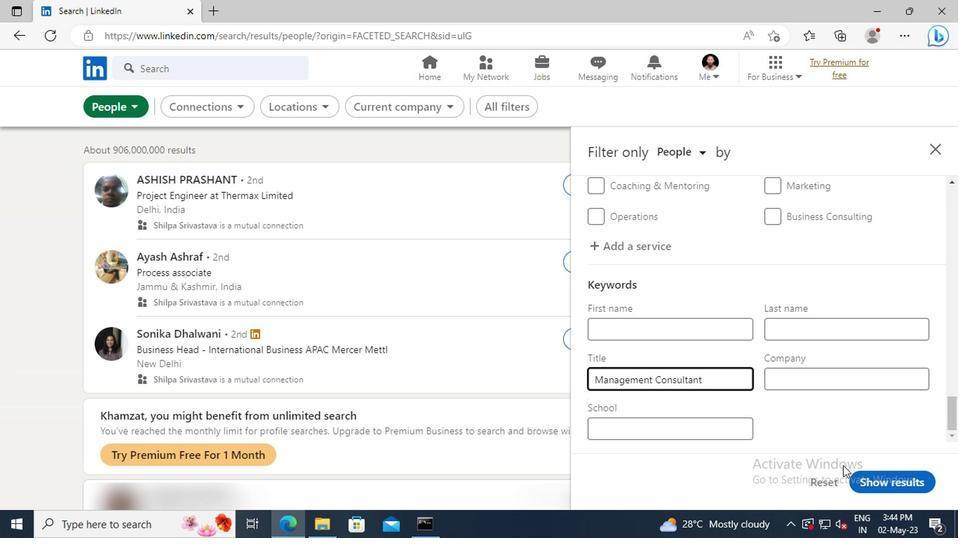 
Action: Mouse pressed left at (865, 483)
Screenshot: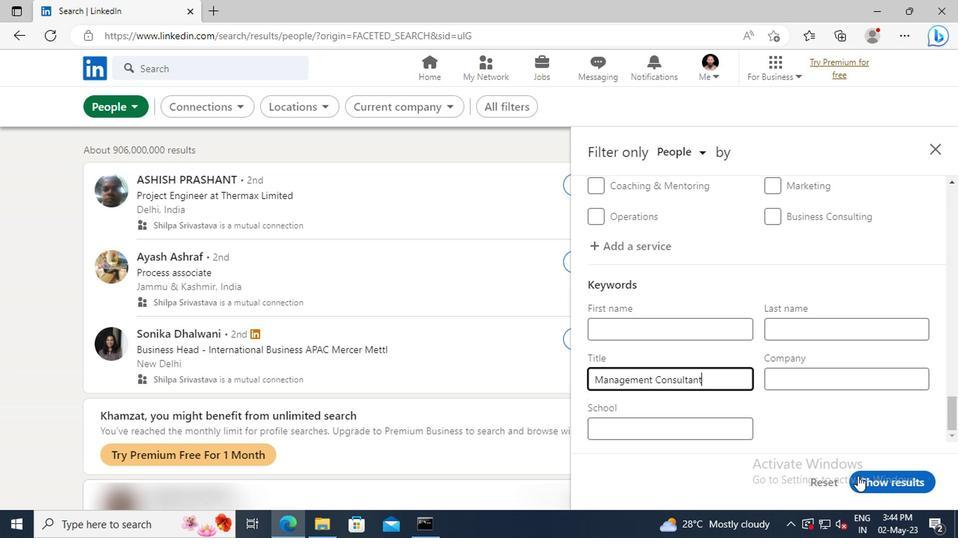 
Action: Mouse moved to (865, 483)
Screenshot: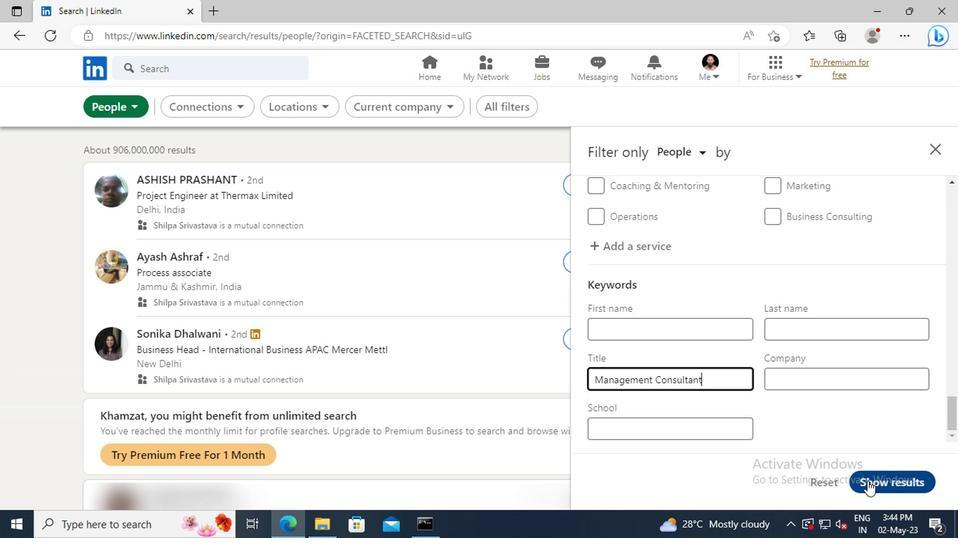 
